 Task: In the  document Machupicchu.docx Add page color 'Olive'Olive . Insert watermark . Insert watermark  Confidential  Apply Font Style in watermark Arial; font size  111 and place the watermark  Diagonally 
Action: Mouse moved to (277, 394)
Screenshot: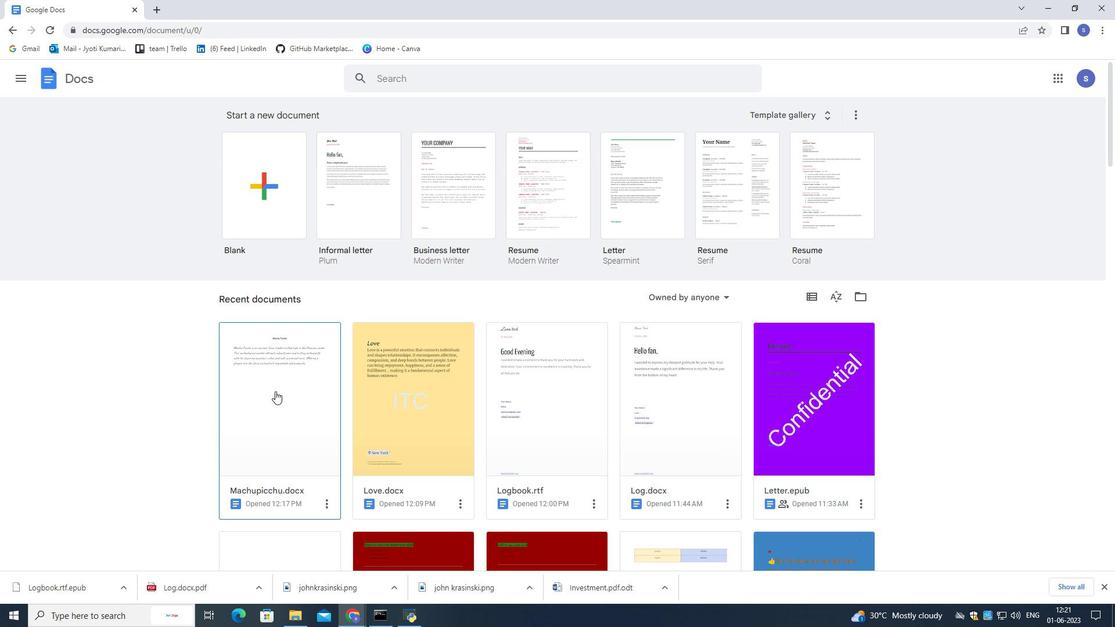 
Action: Mouse pressed left at (277, 394)
Screenshot: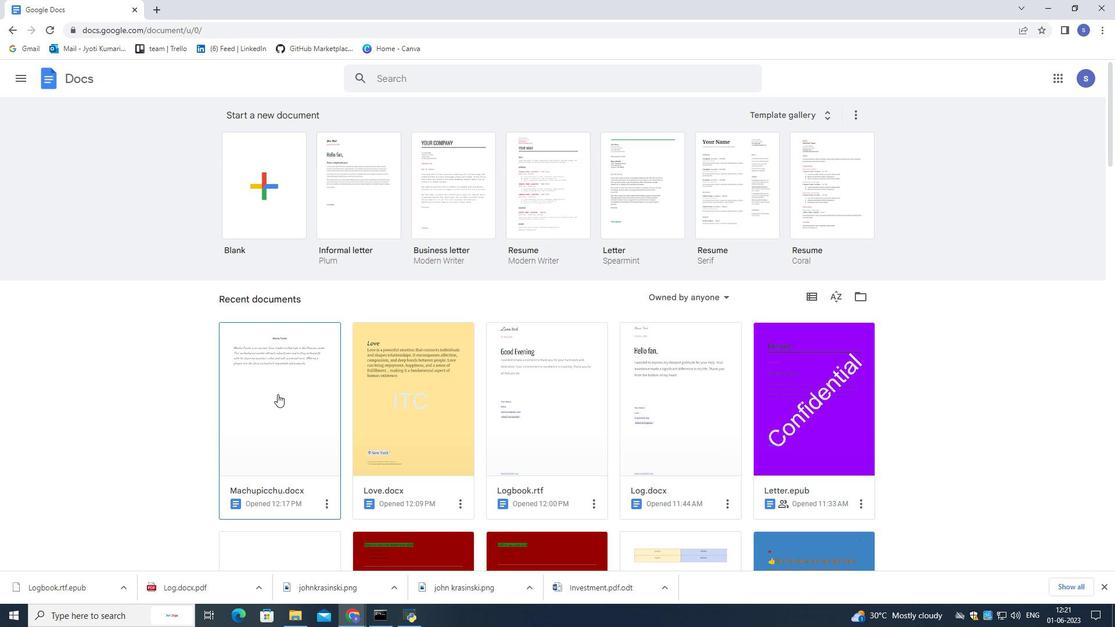 
Action: Mouse pressed left at (277, 394)
Screenshot: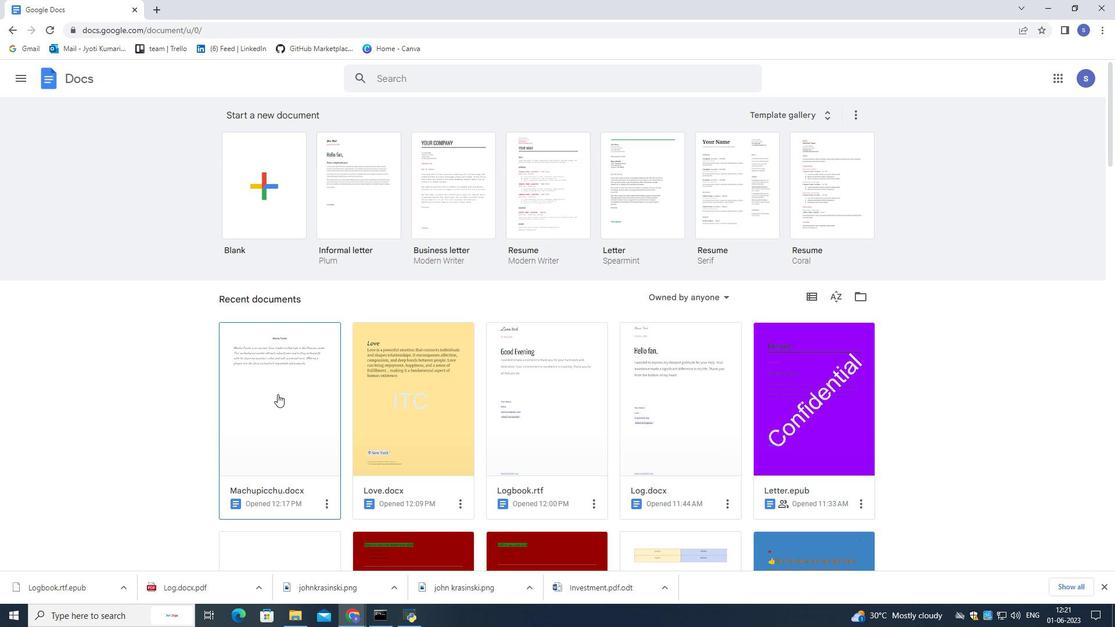 
Action: Mouse moved to (44, 85)
Screenshot: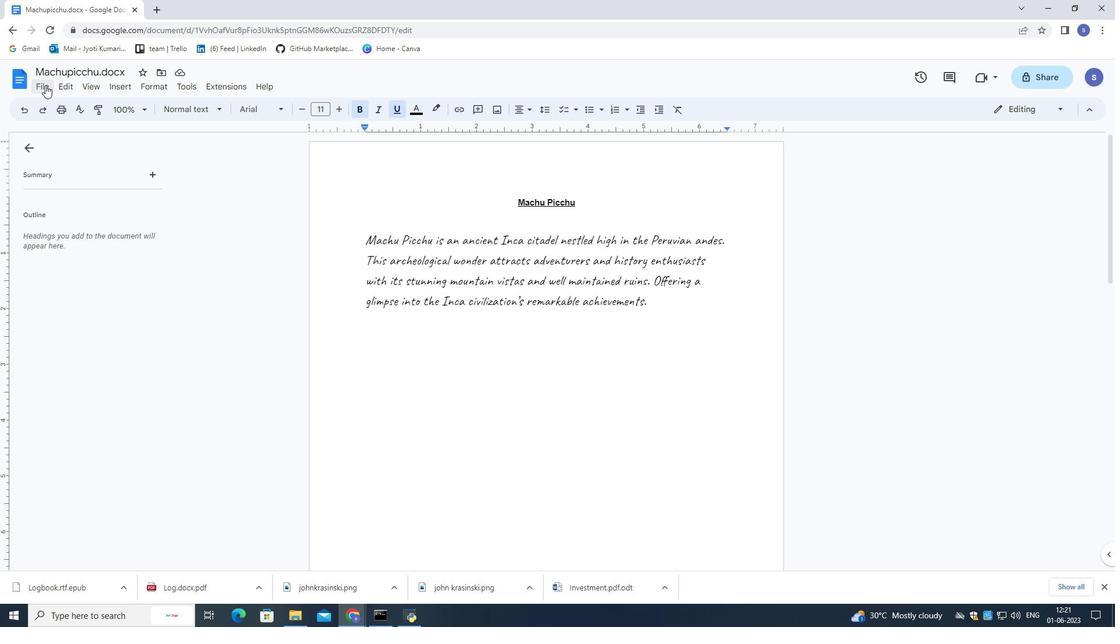 
Action: Mouse pressed left at (44, 85)
Screenshot: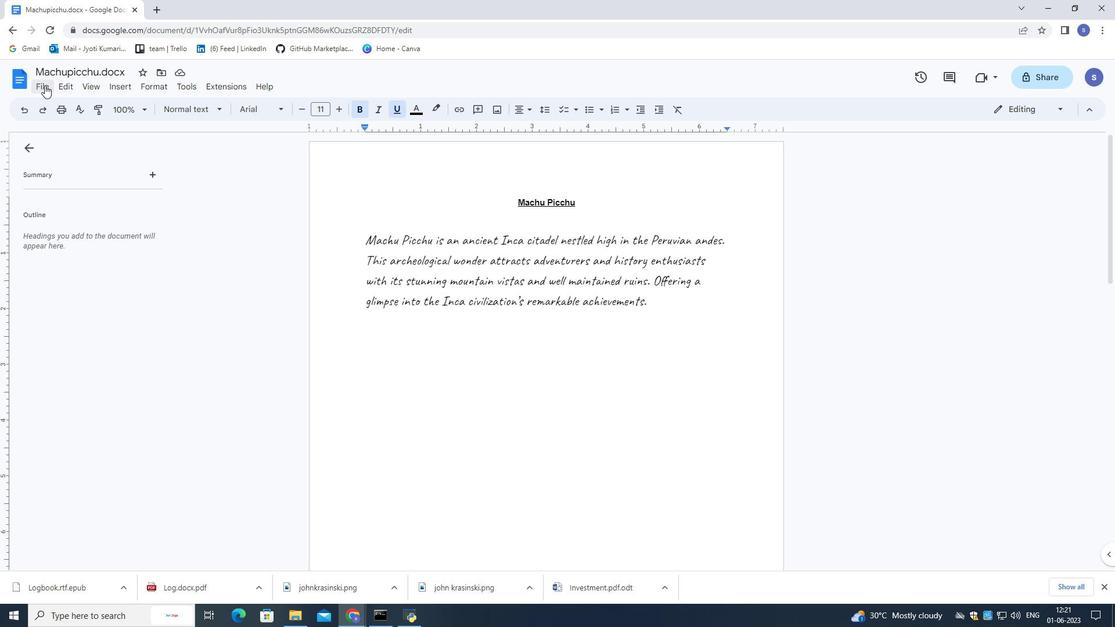
Action: Mouse moved to (93, 403)
Screenshot: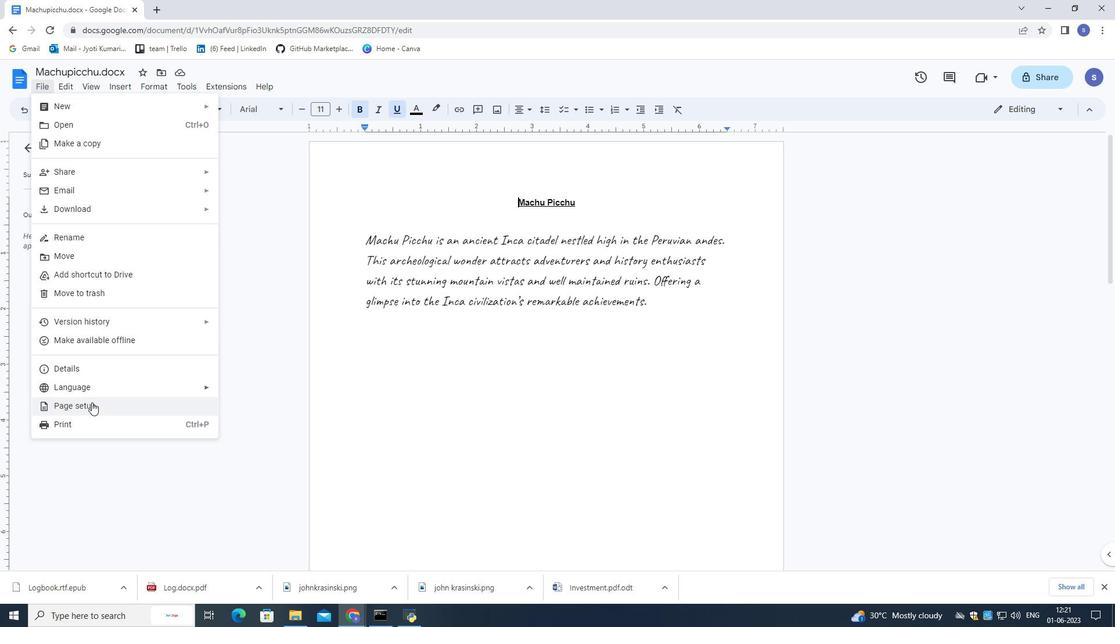 
Action: Mouse pressed left at (93, 403)
Screenshot: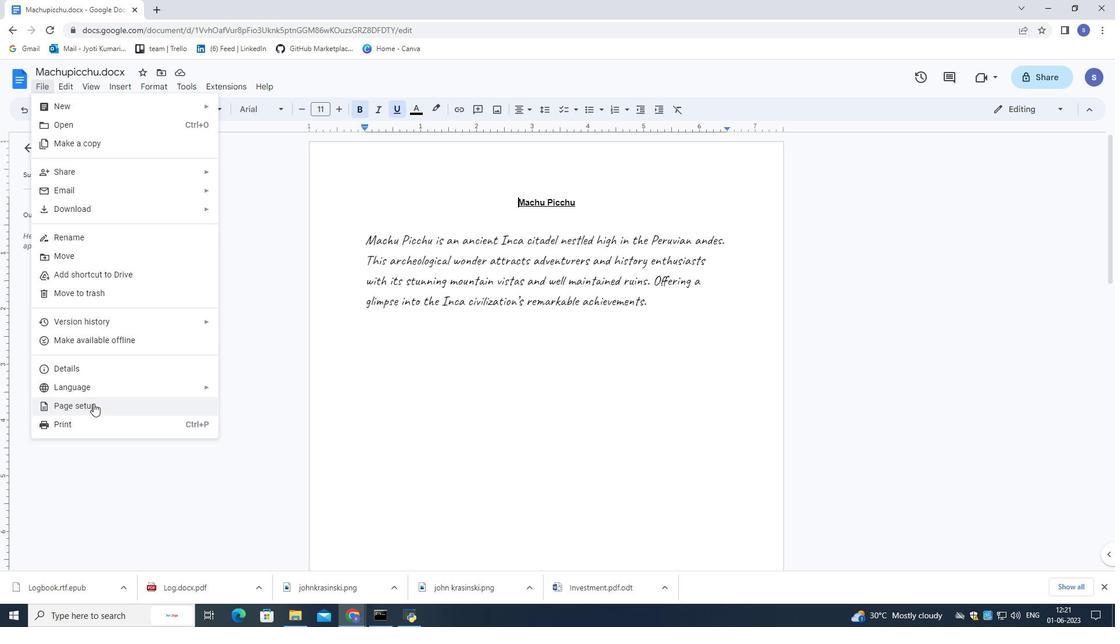 
Action: Mouse moved to (464, 385)
Screenshot: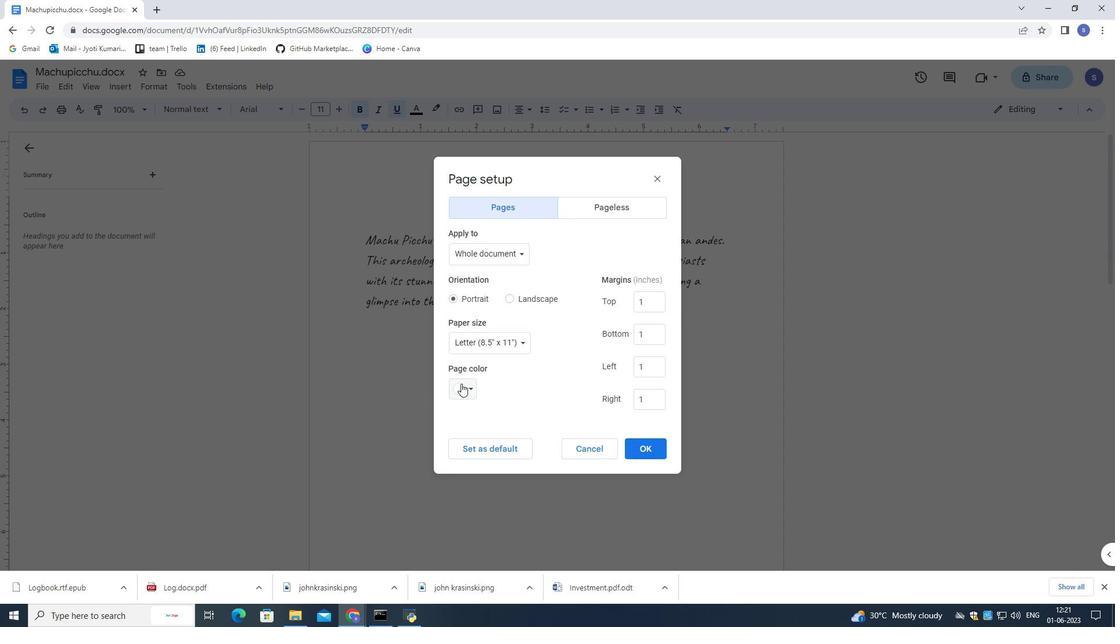 
Action: Mouse pressed left at (464, 385)
Screenshot: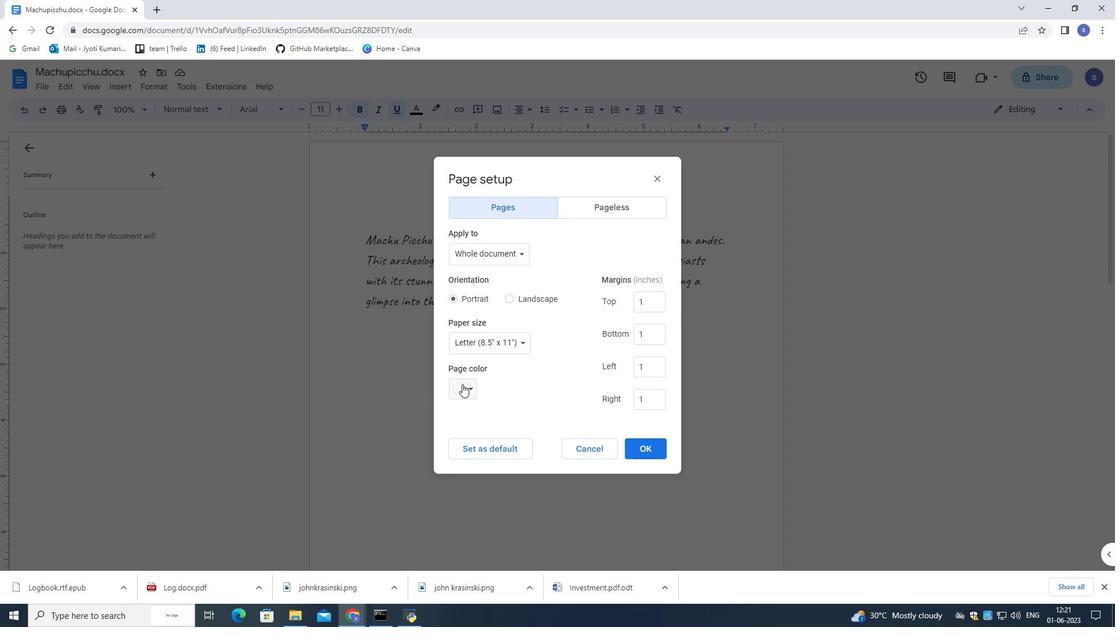 
Action: Mouse moved to (479, 517)
Screenshot: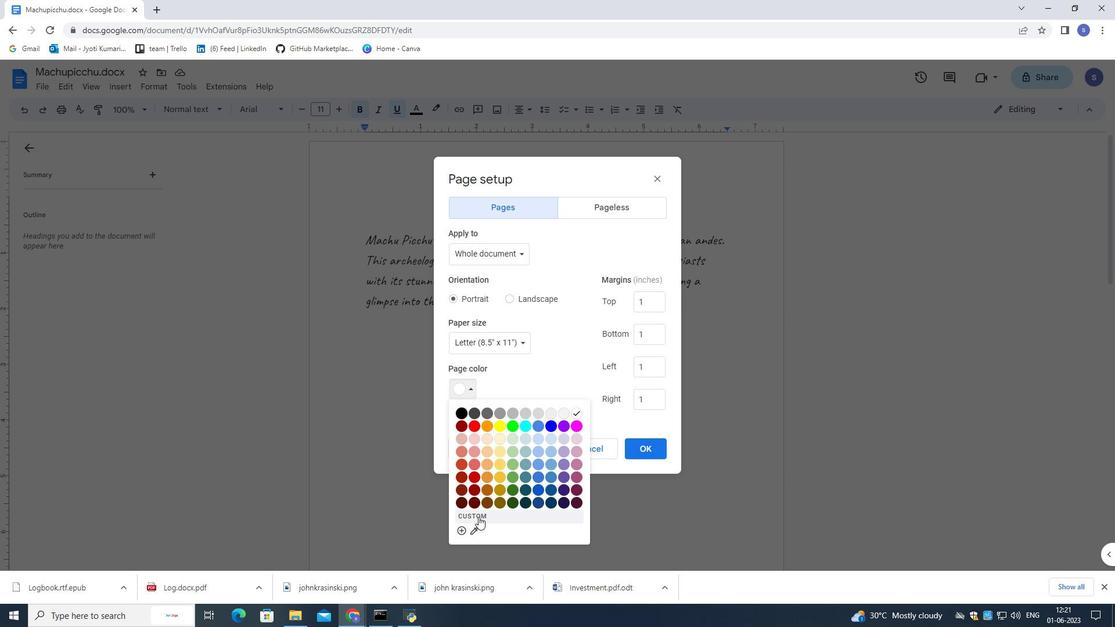 
Action: Mouse pressed left at (479, 517)
Screenshot: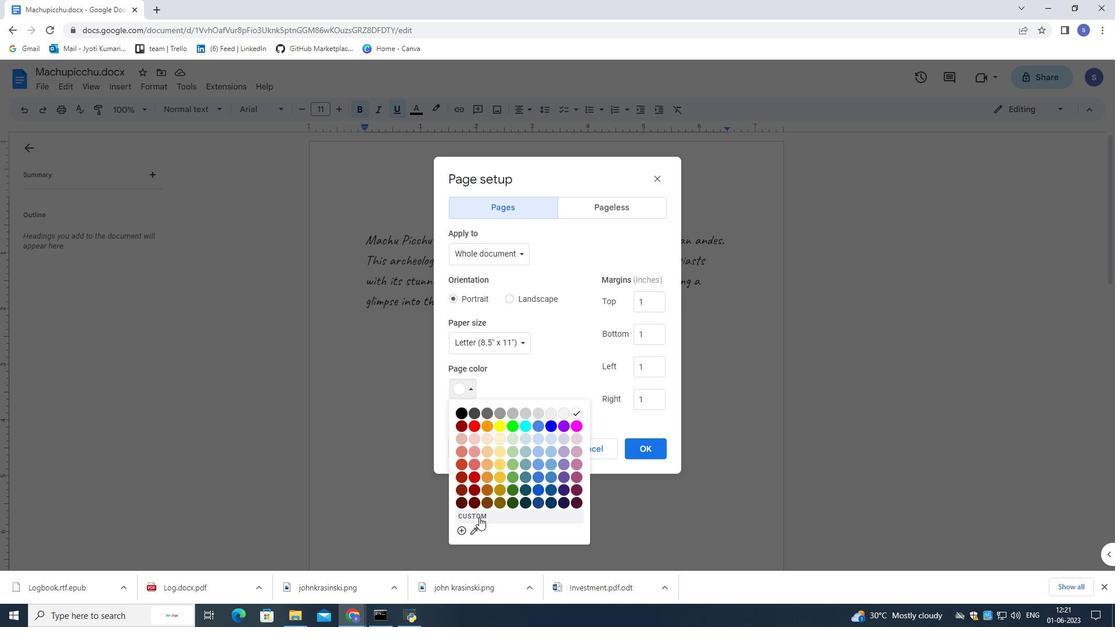 
Action: Mouse moved to (570, 324)
Screenshot: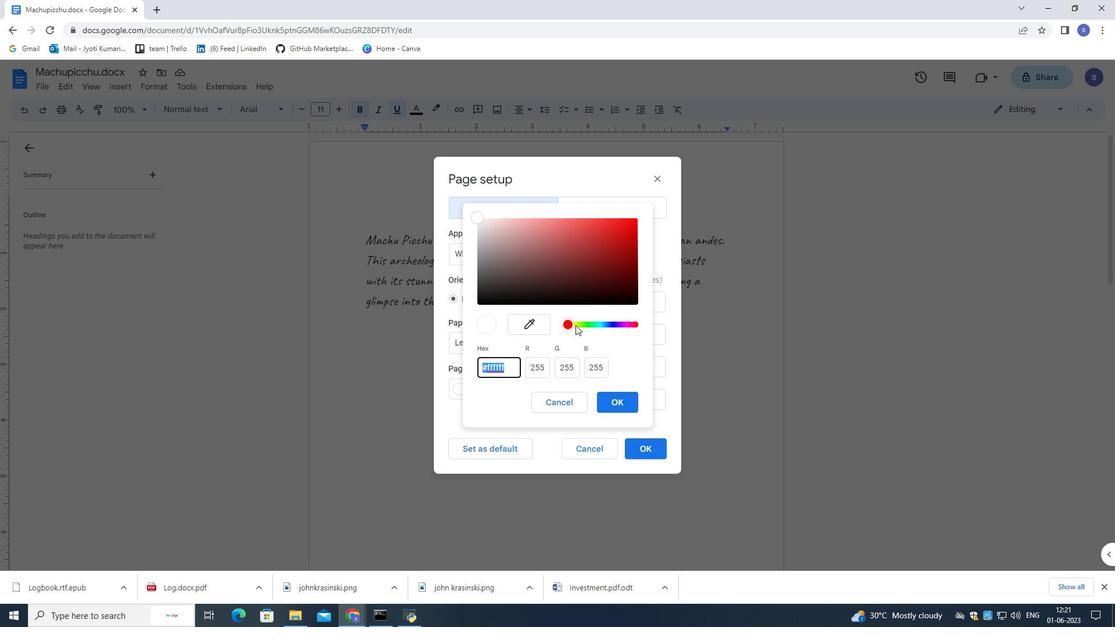 
Action: Mouse pressed left at (570, 324)
Screenshot: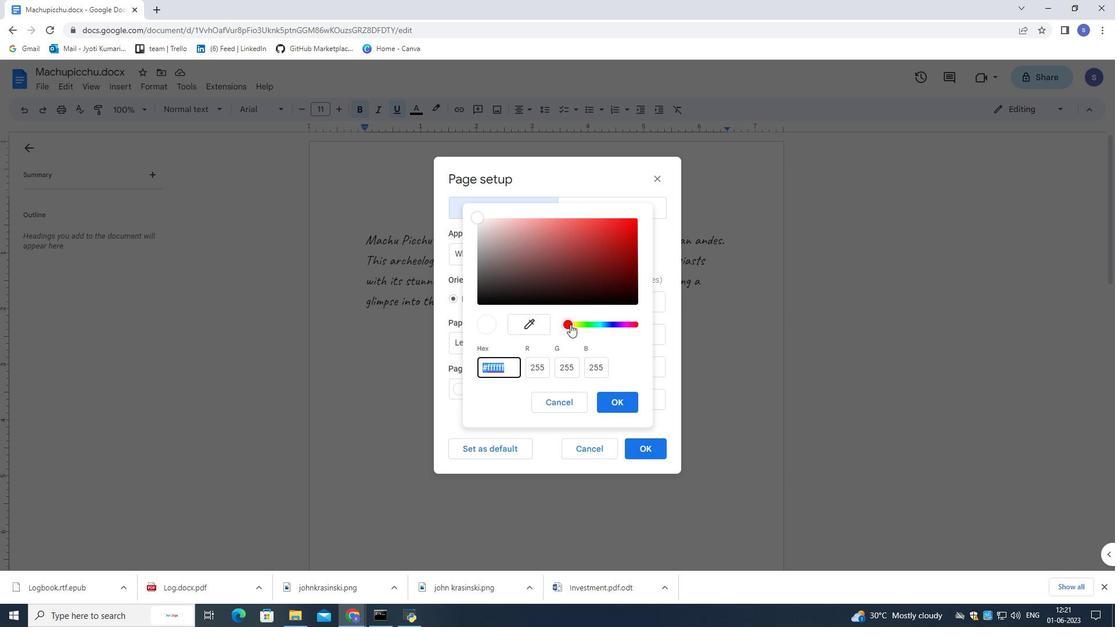 
Action: Mouse moved to (601, 254)
Screenshot: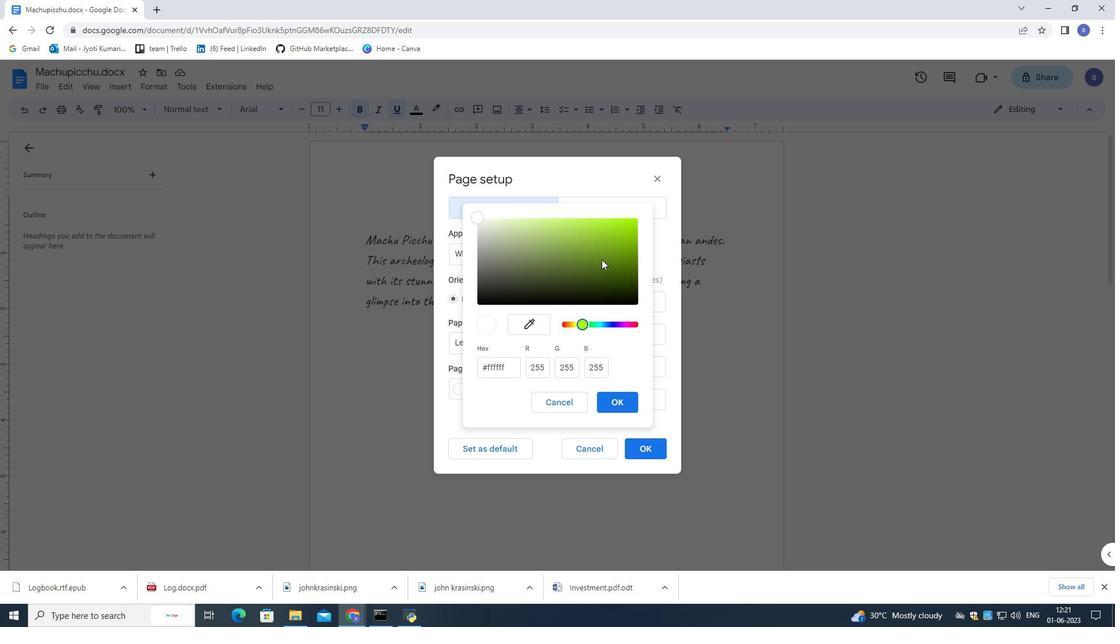 
Action: Mouse pressed left at (601, 254)
Screenshot: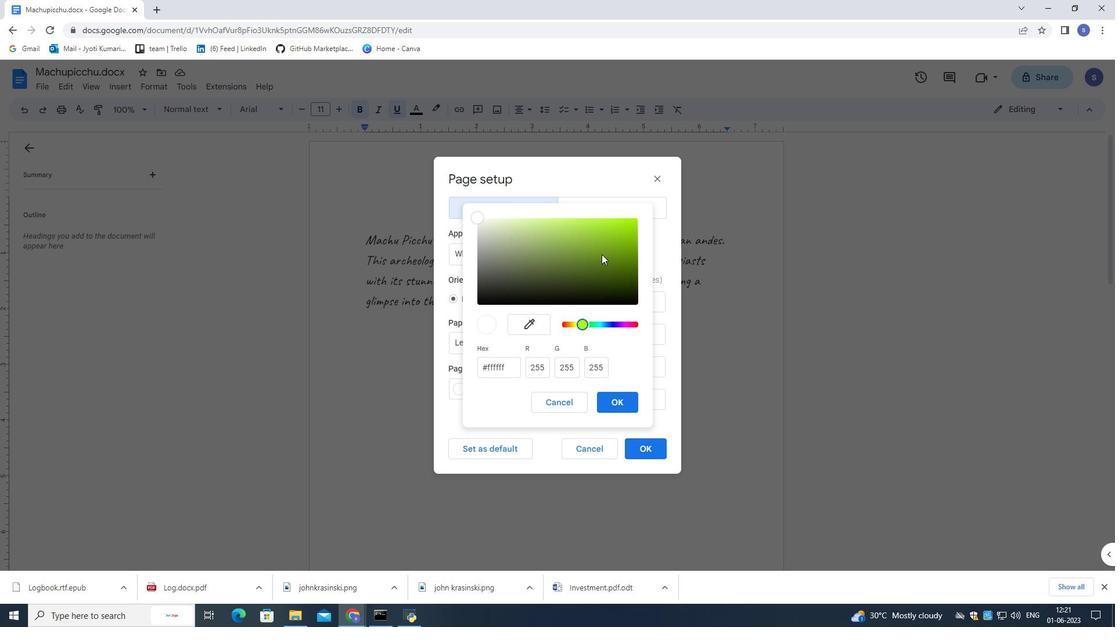 
Action: Mouse moved to (613, 398)
Screenshot: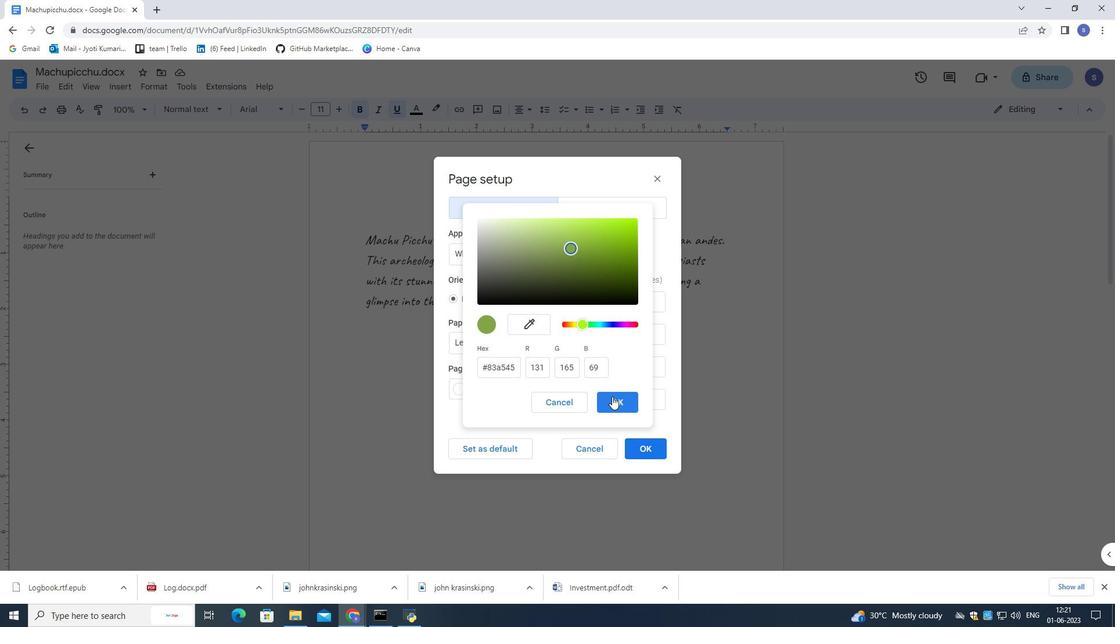 
Action: Mouse pressed left at (613, 398)
Screenshot: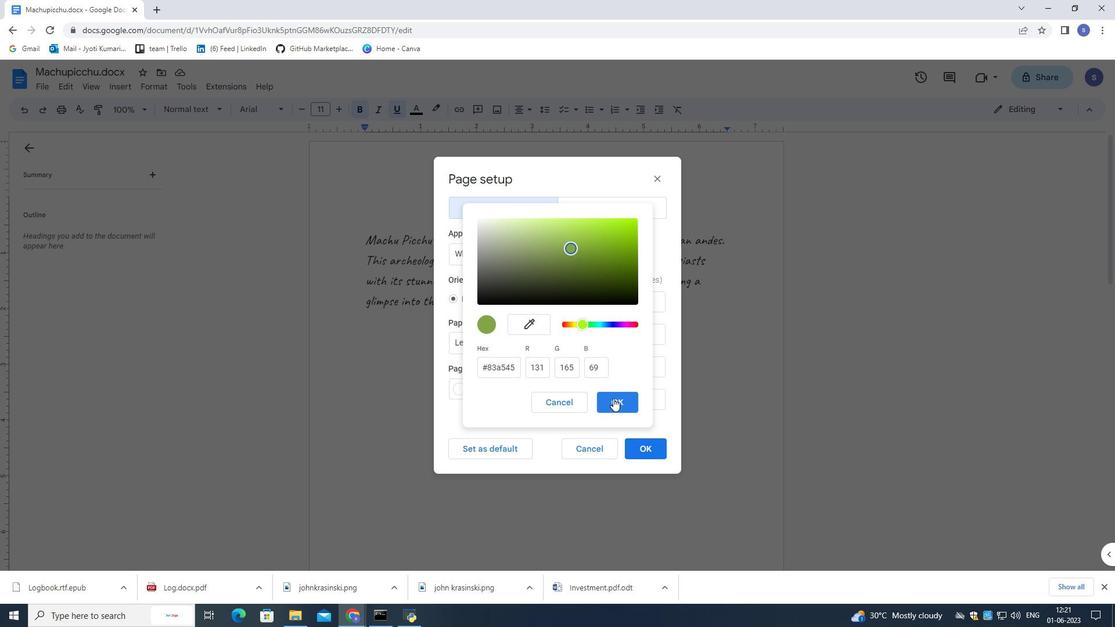 
Action: Mouse moved to (645, 455)
Screenshot: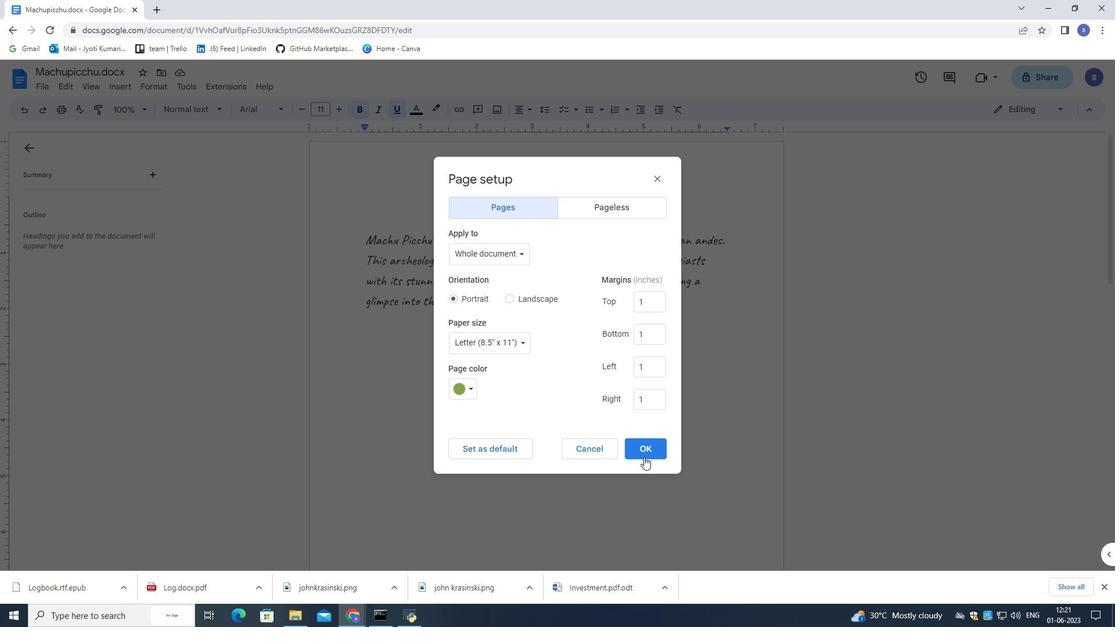 
Action: Mouse pressed left at (645, 455)
Screenshot: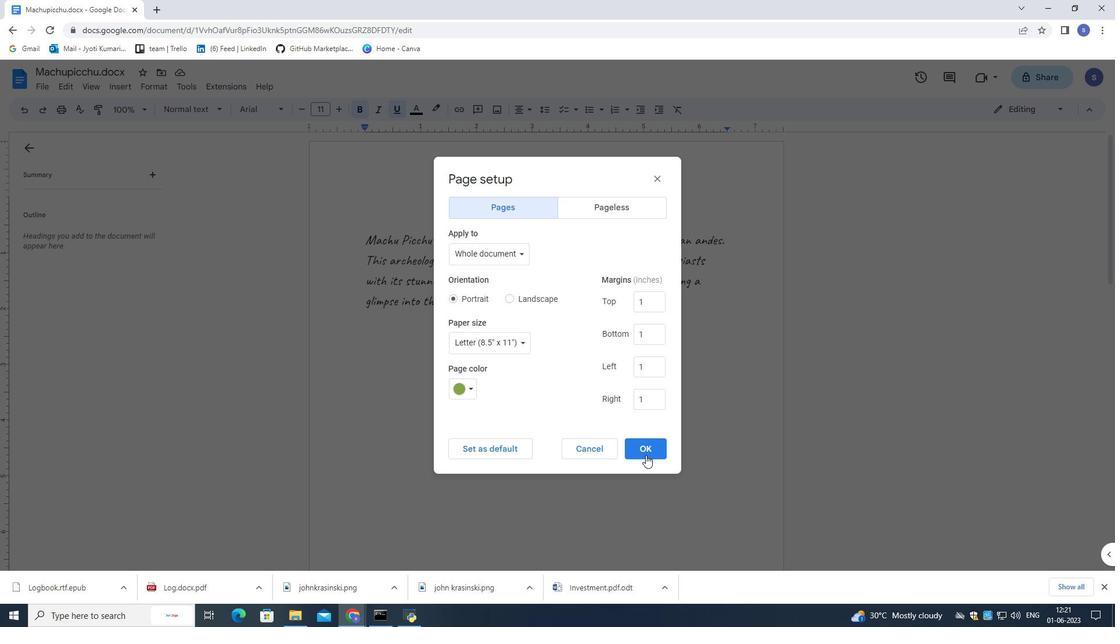 
Action: Mouse moved to (116, 88)
Screenshot: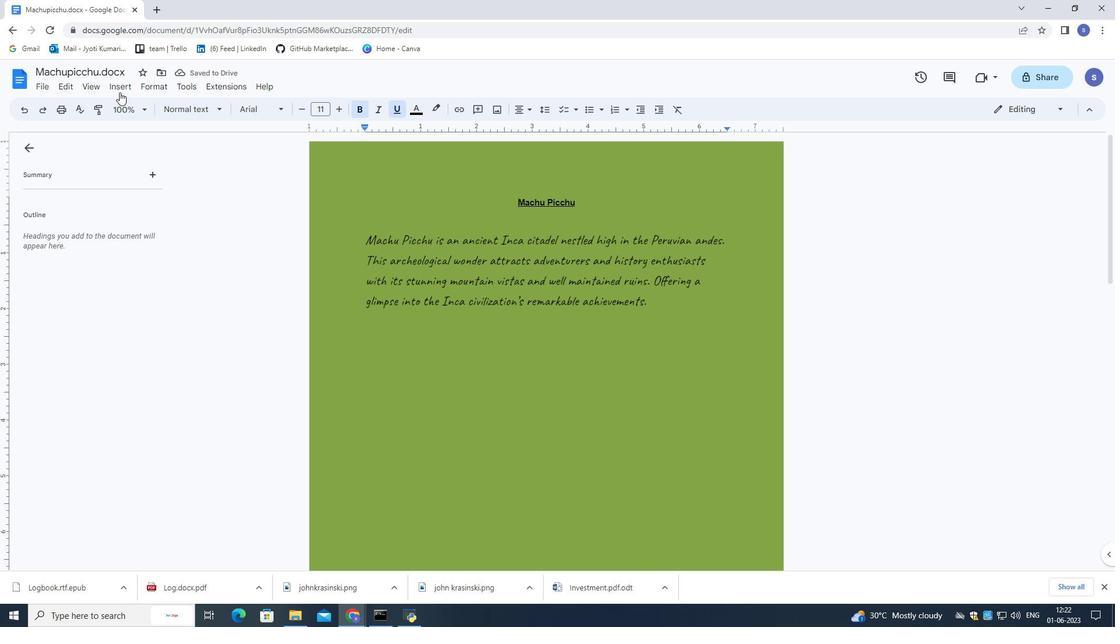 
Action: Mouse pressed left at (116, 88)
Screenshot: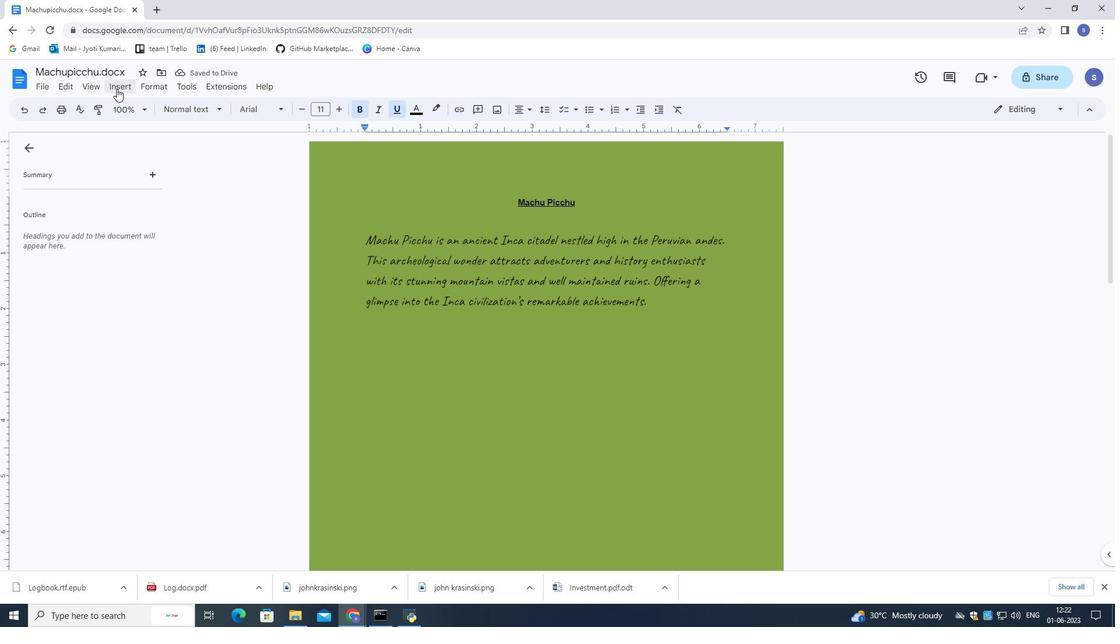 
Action: Mouse moved to (169, 357)
Screenshot: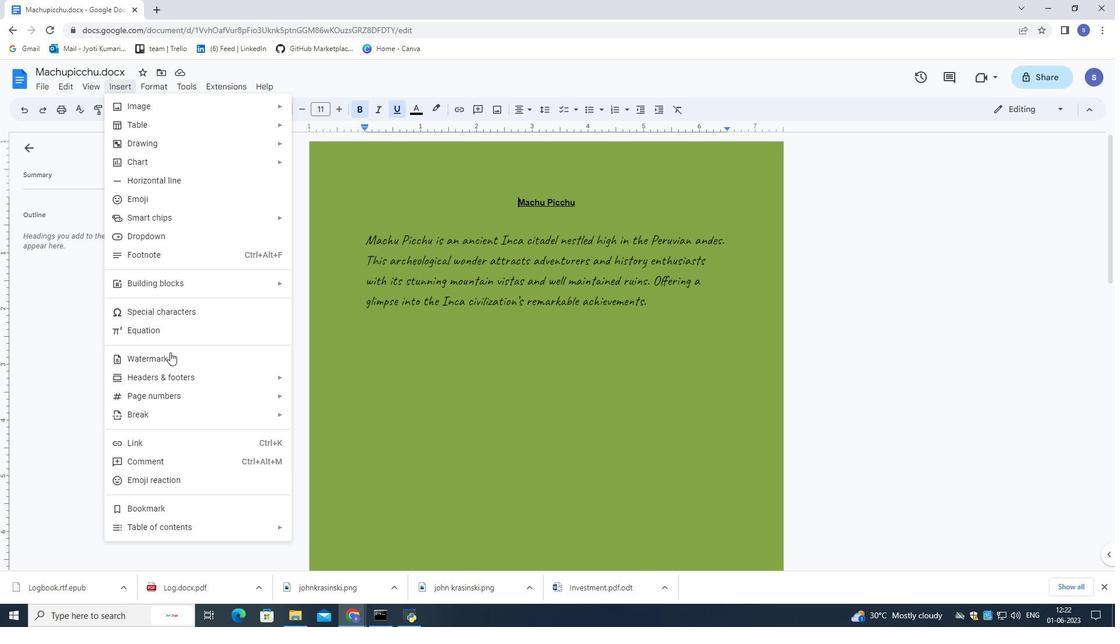 
Action: Mouse pressed left at (169, 357)
Screenshot: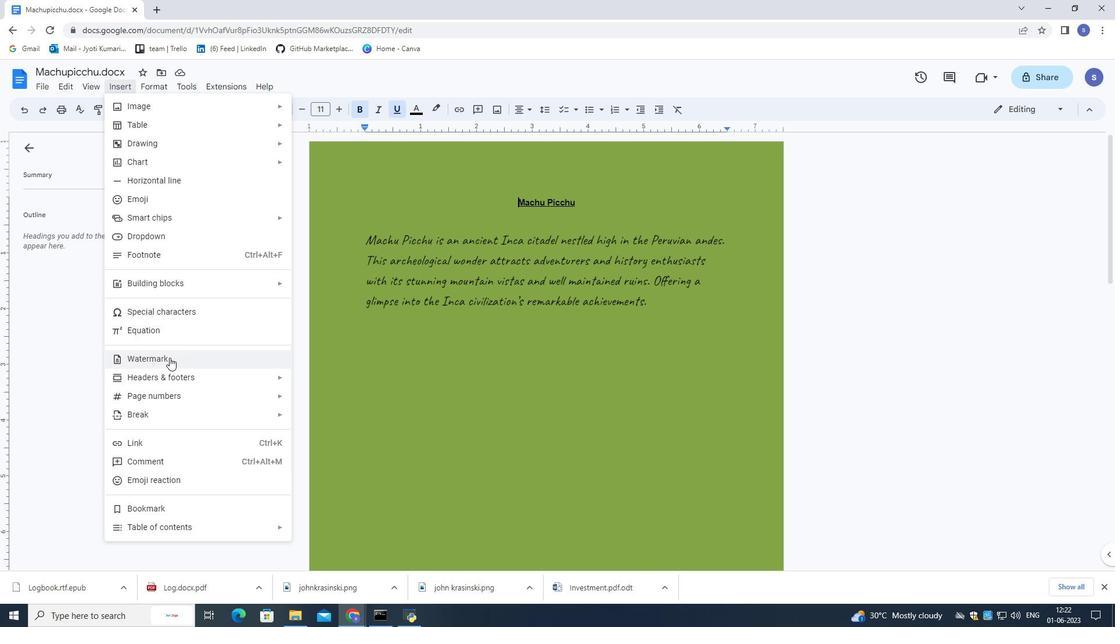 
Action: Mouse moved to (1059, 153)
Screenshot: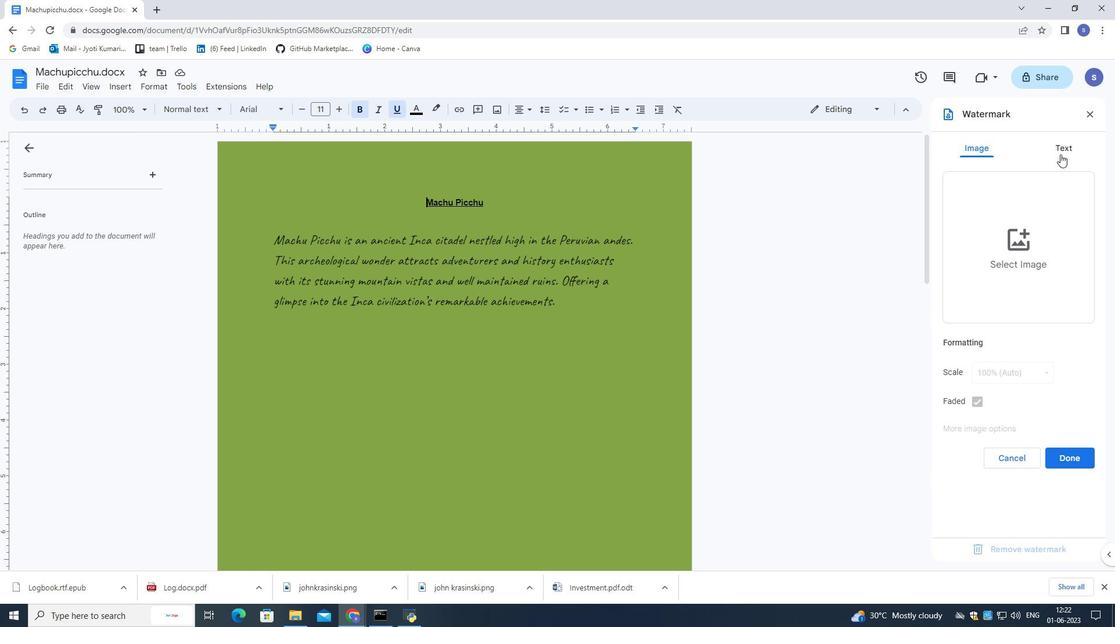 
Action: Mouse pressed left at (1059, 153)
Screenshot: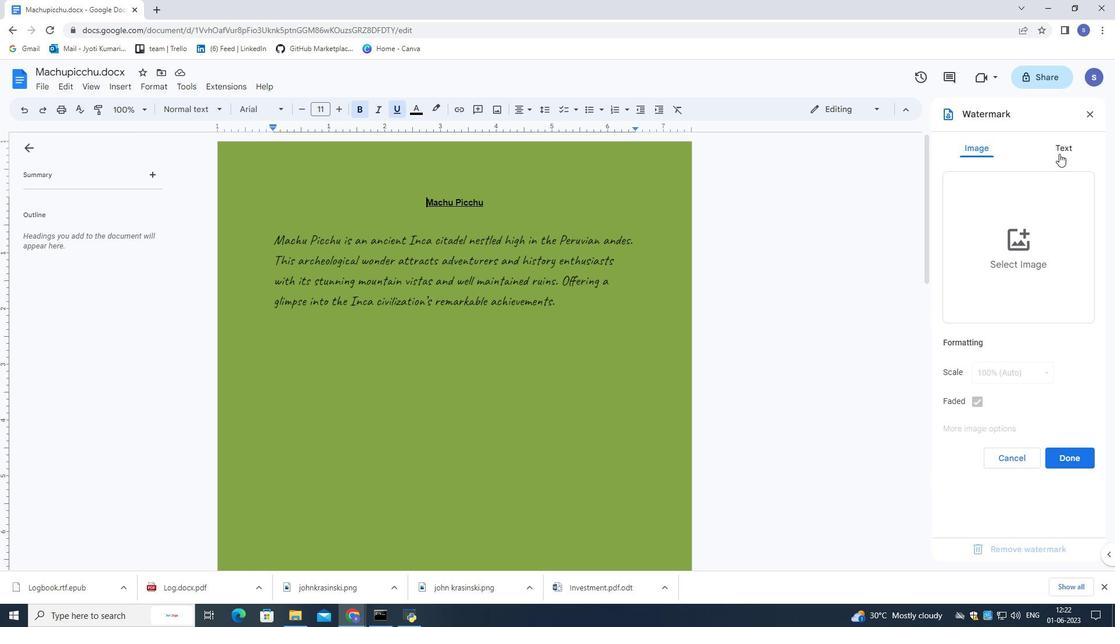 
Action: Mouse moved to (1025, 182)
Screenshot: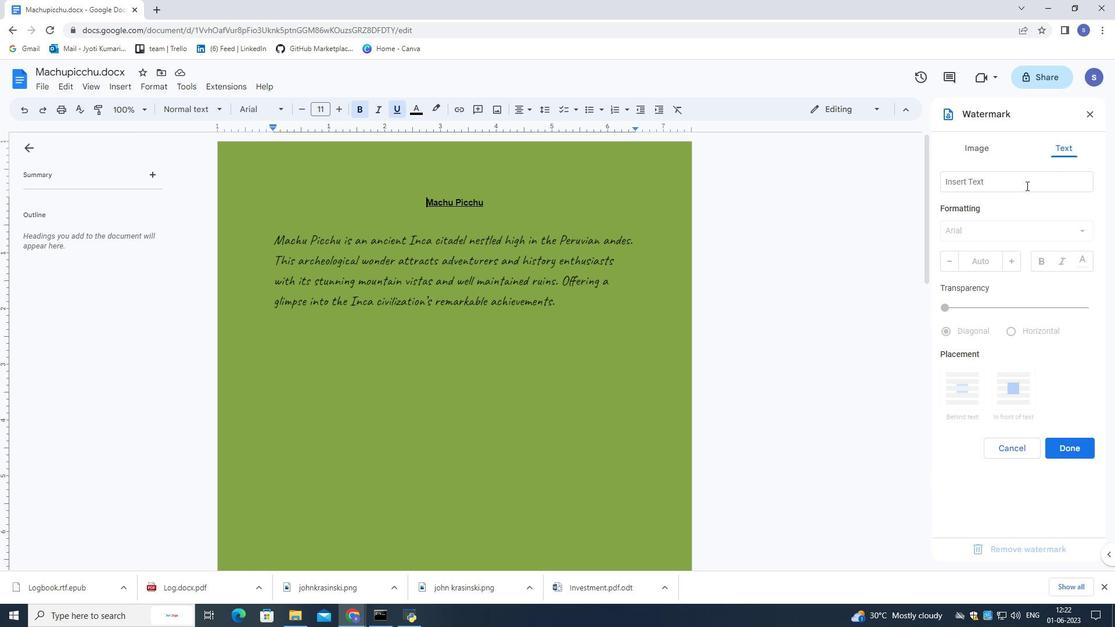 
Action: Mouse pressed left at (1025, 182)
Screenshot: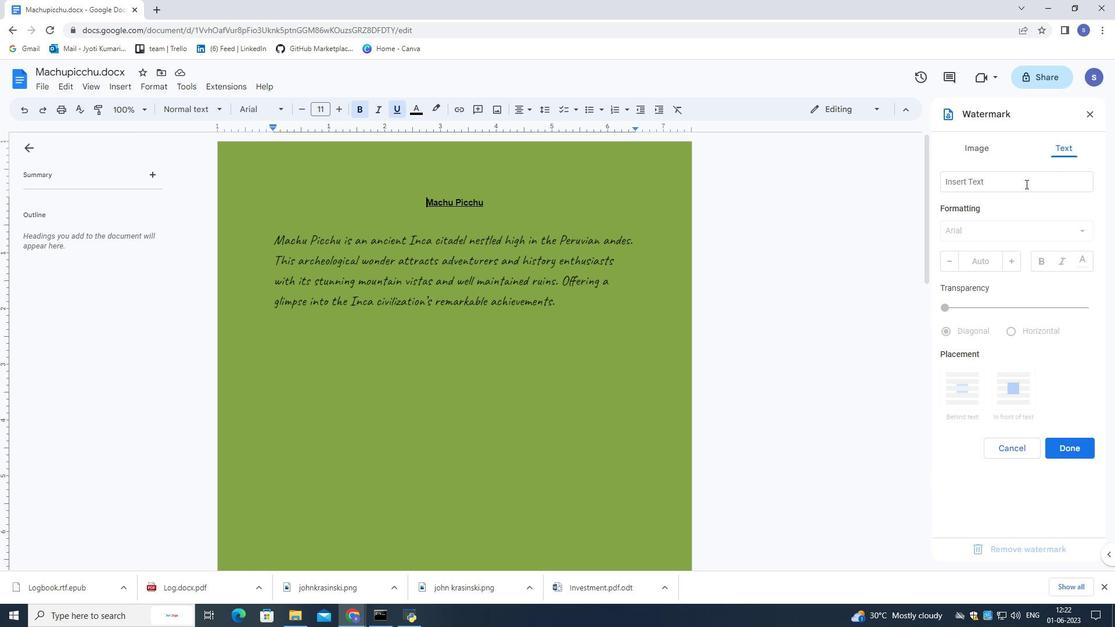 
Action: Mouse moved to (1024, 182)
Screenshot: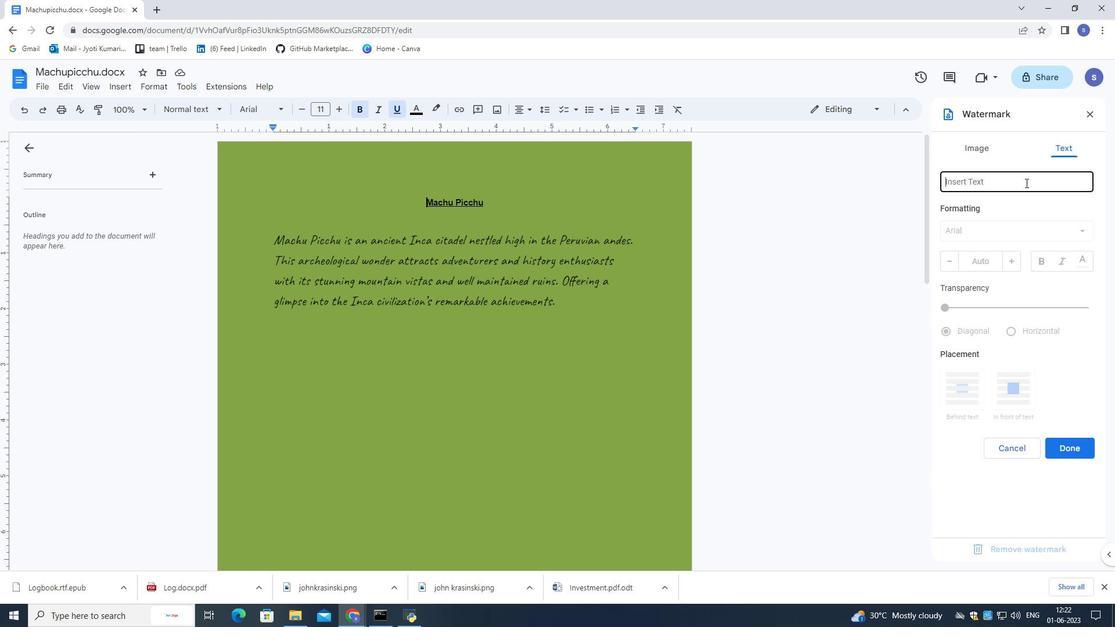 
Action: Key pressed <Key.shift>Confidential
Screenshot: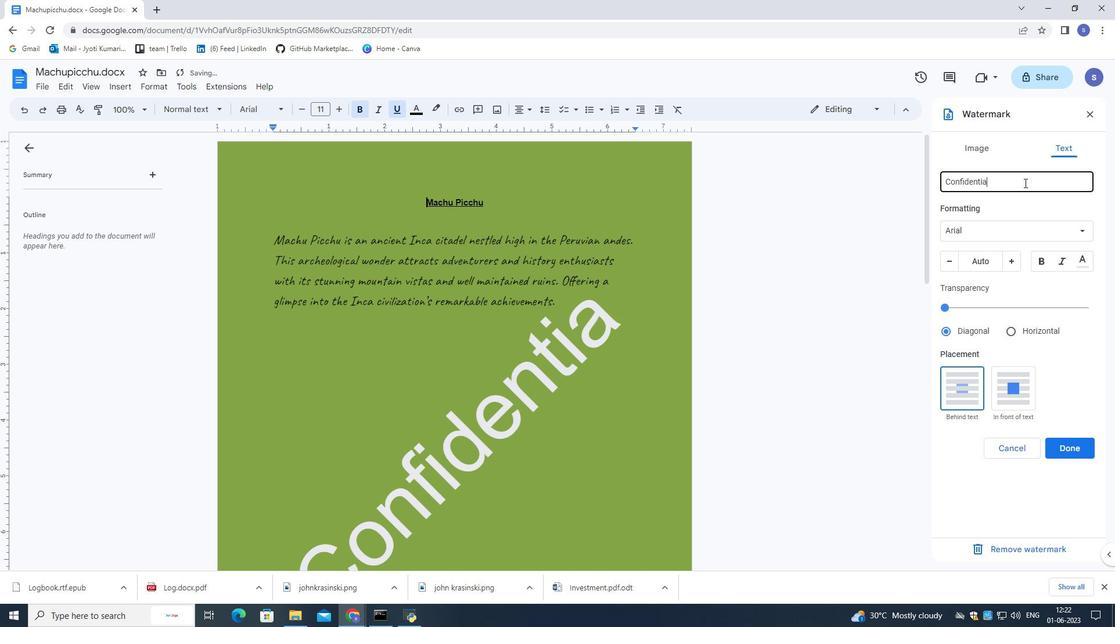 
Action: Mouse moved to (947, 260)
Screenshot: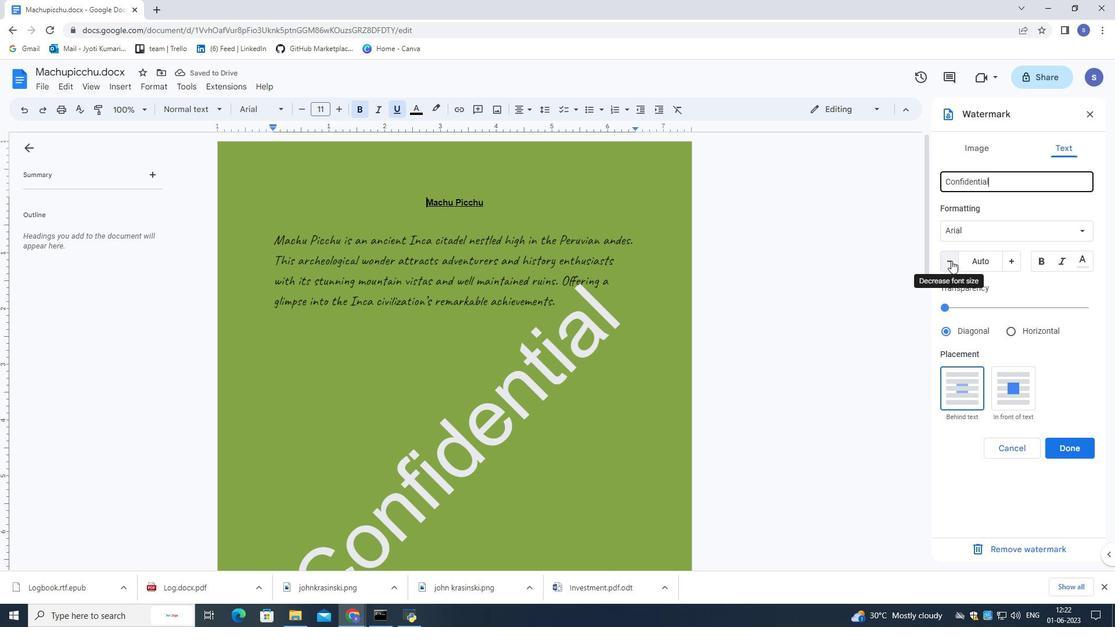 
Action: Mouse pressed left at (947, 260)
Screenshot: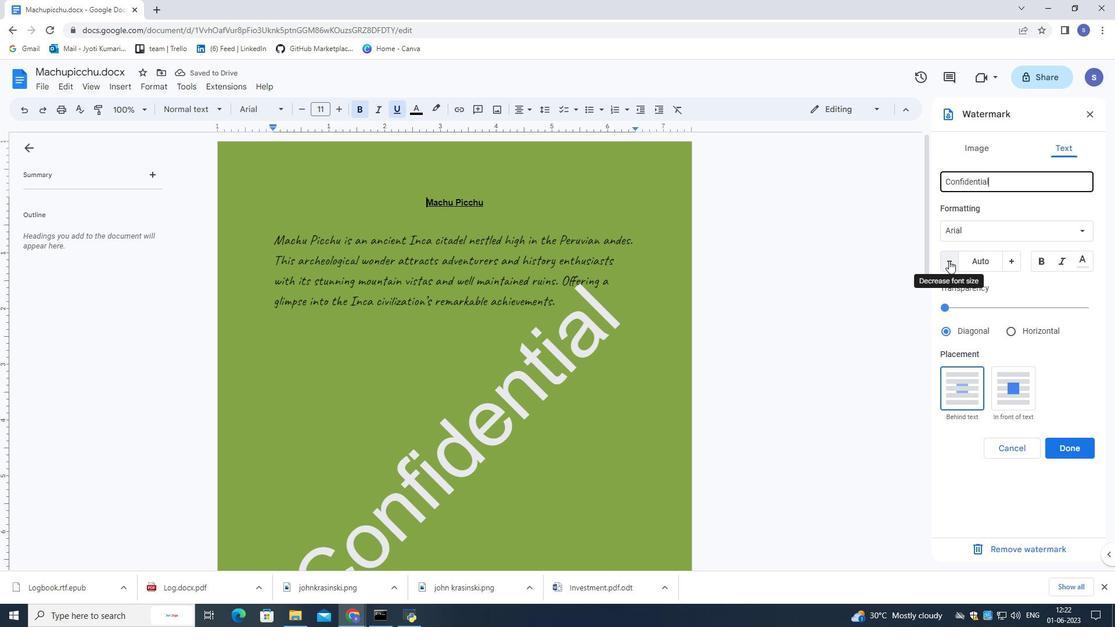 
Action: Mouse pressed left at (947, 260)
Screenshot: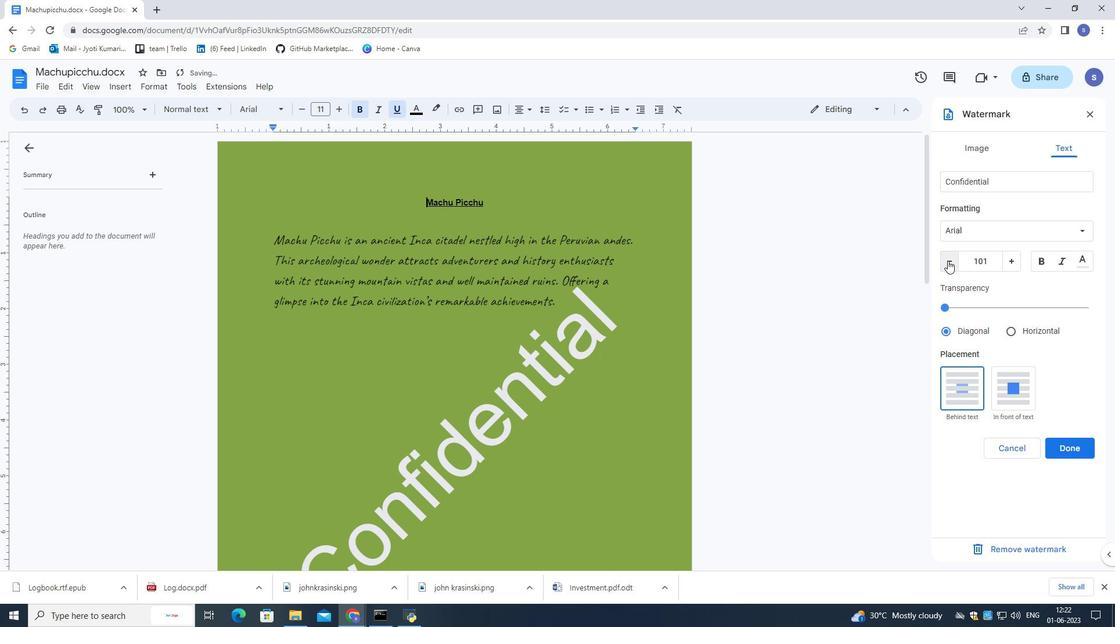 
Action: Mouse moved to (1003, 263)
Screenshot: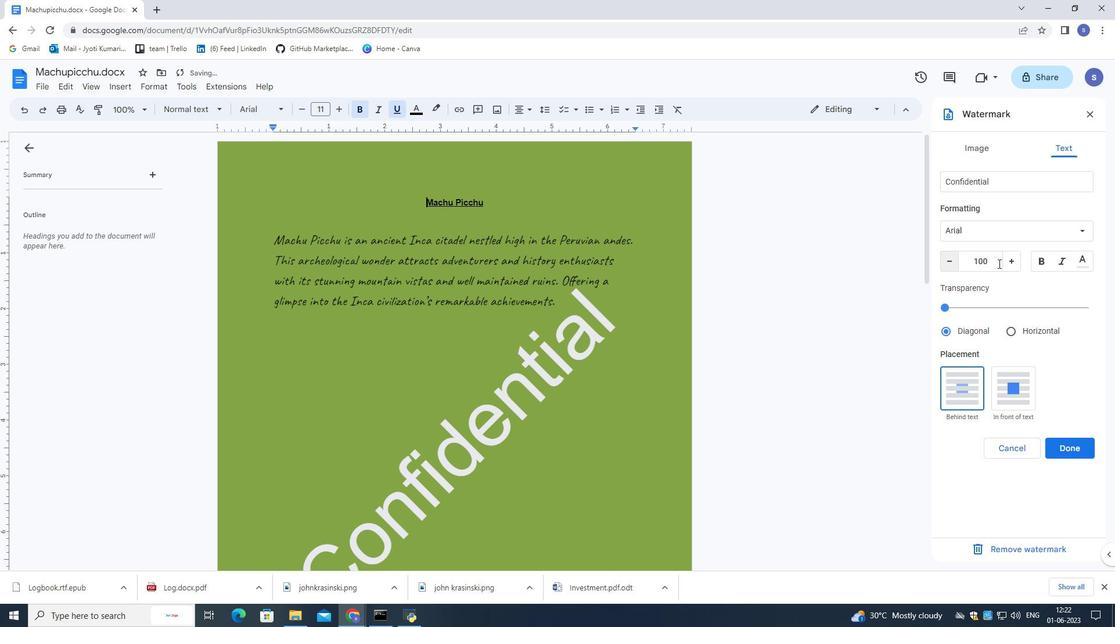 
Action: Mouse pressed left at (1003, 263)
Screenshot: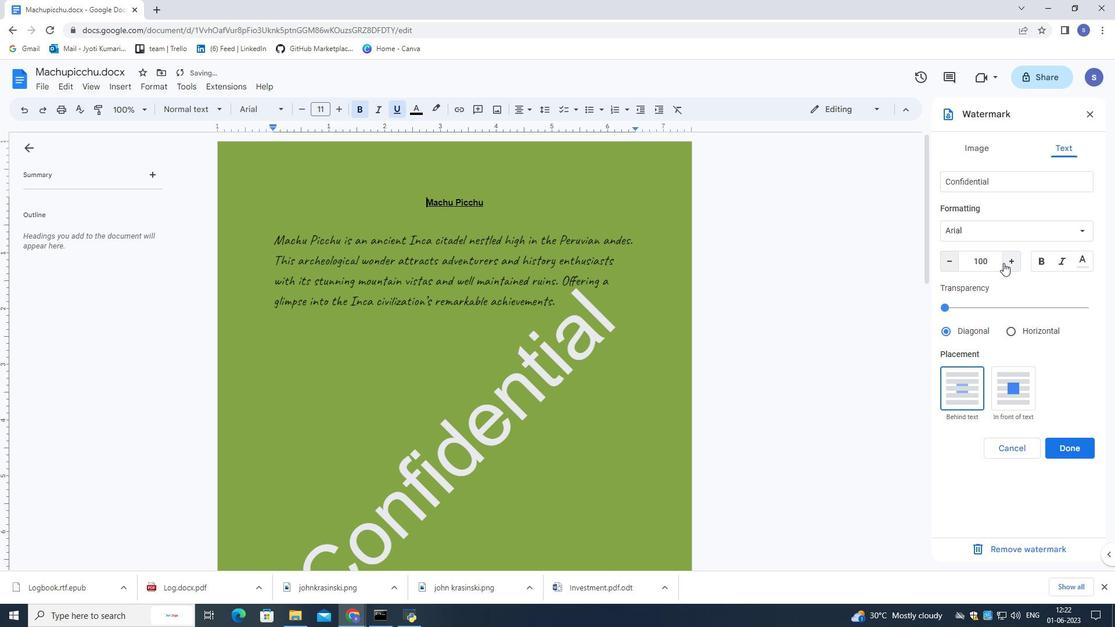 
Action: Mouse pressed left at (1003, 263)
Screenshot: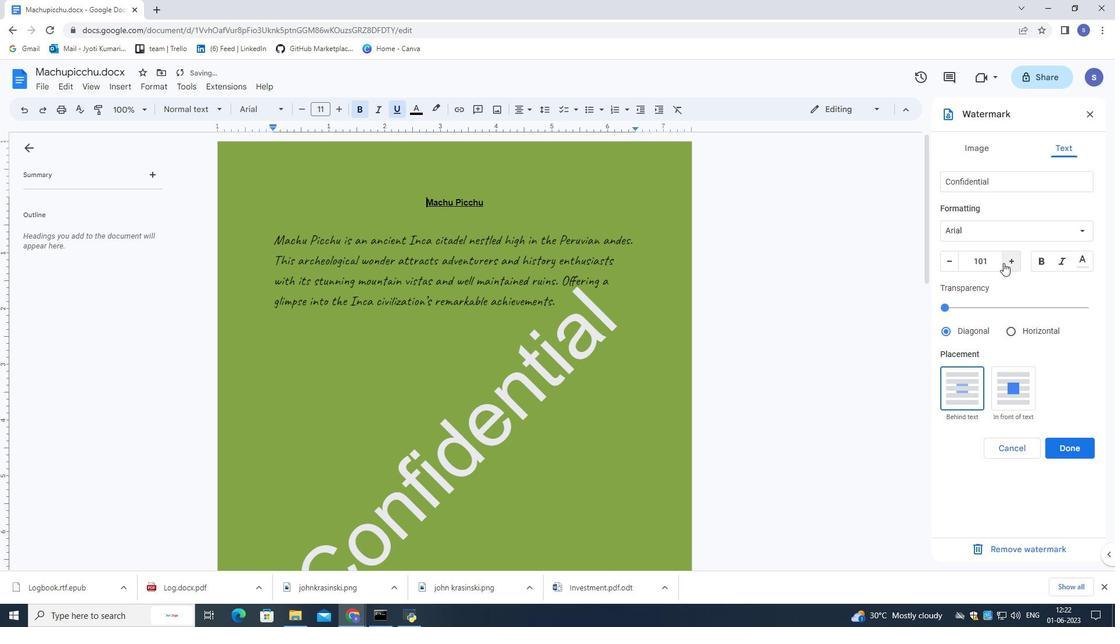 
Action: Mouse moved to (1003, 263)
Screenshot: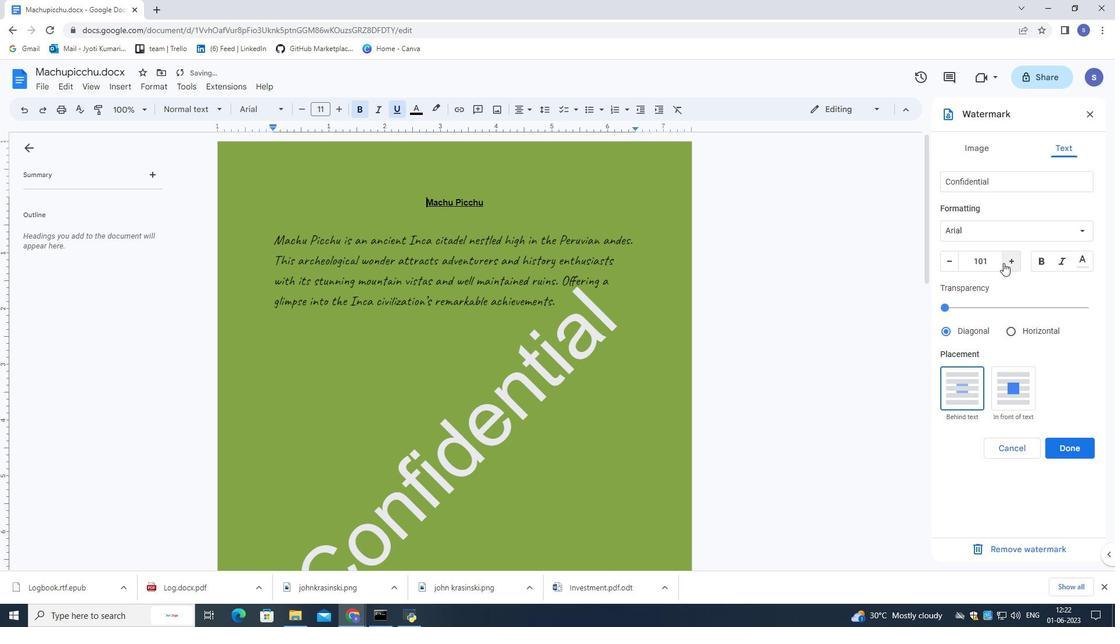 
Action: Mouse pressed left at (1003, 263)
Screenshot: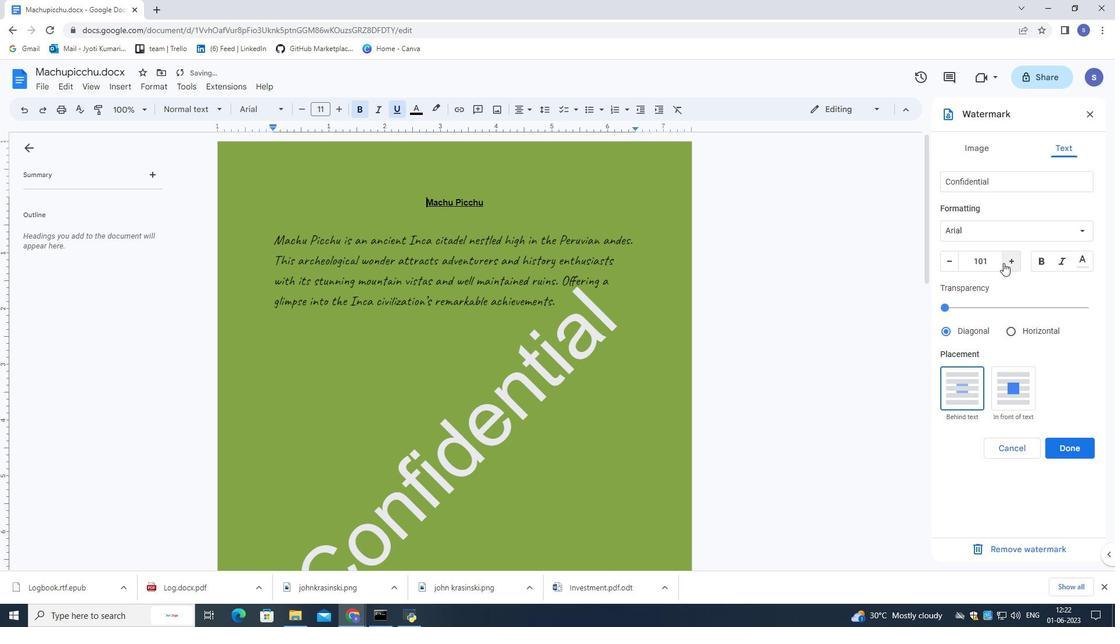 
Action: Mouse pressed left at (1003, 263)
Screenshot: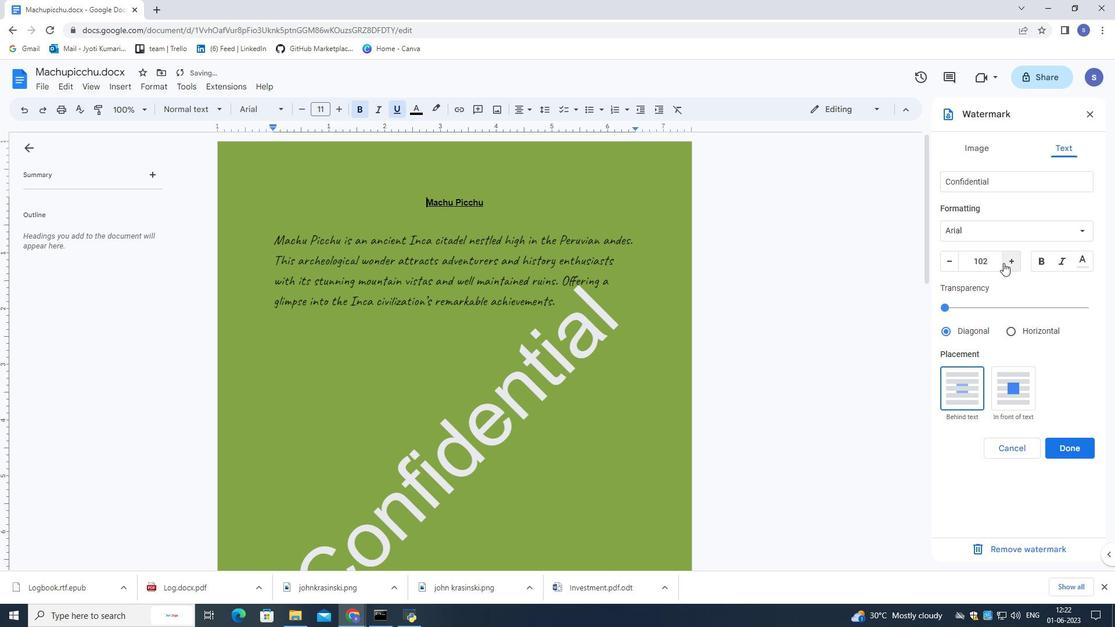 
Action: Mouse pressed left at (1003, 263)
Screenshot: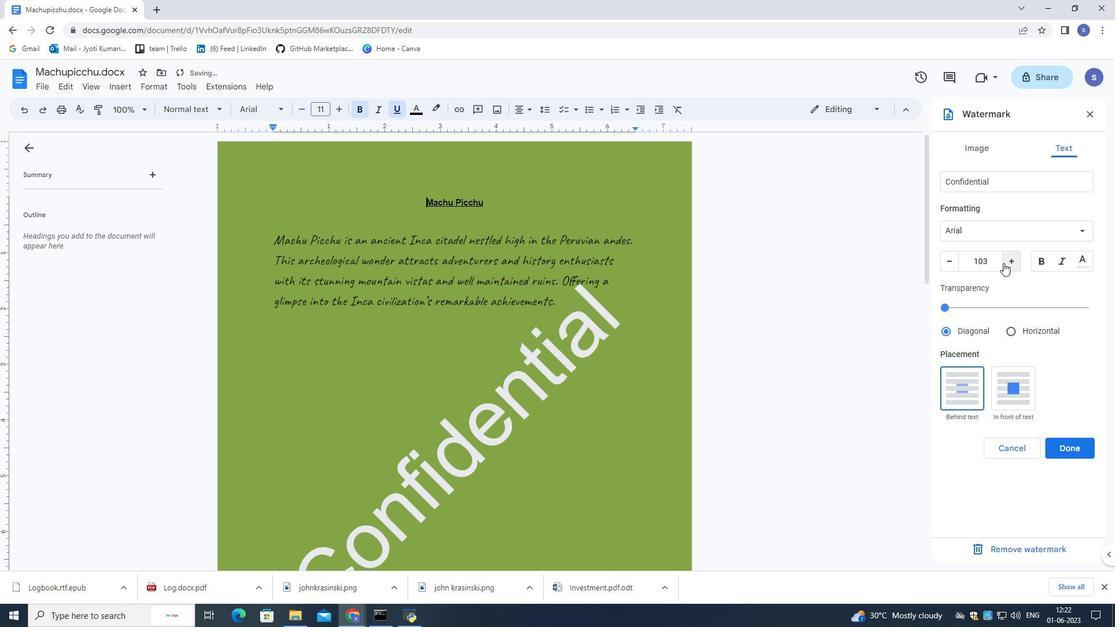 
Action: Mouse pressed left at (1003, 263)
Screenshot: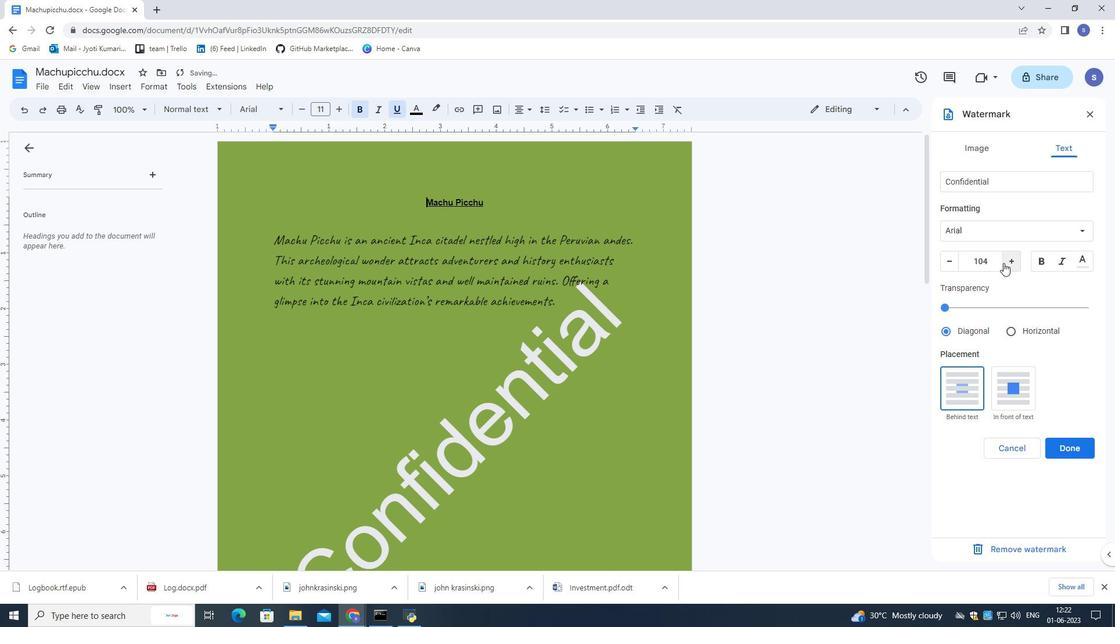 
Action: Mouse pressed left at (1003, 263)
Screenshot: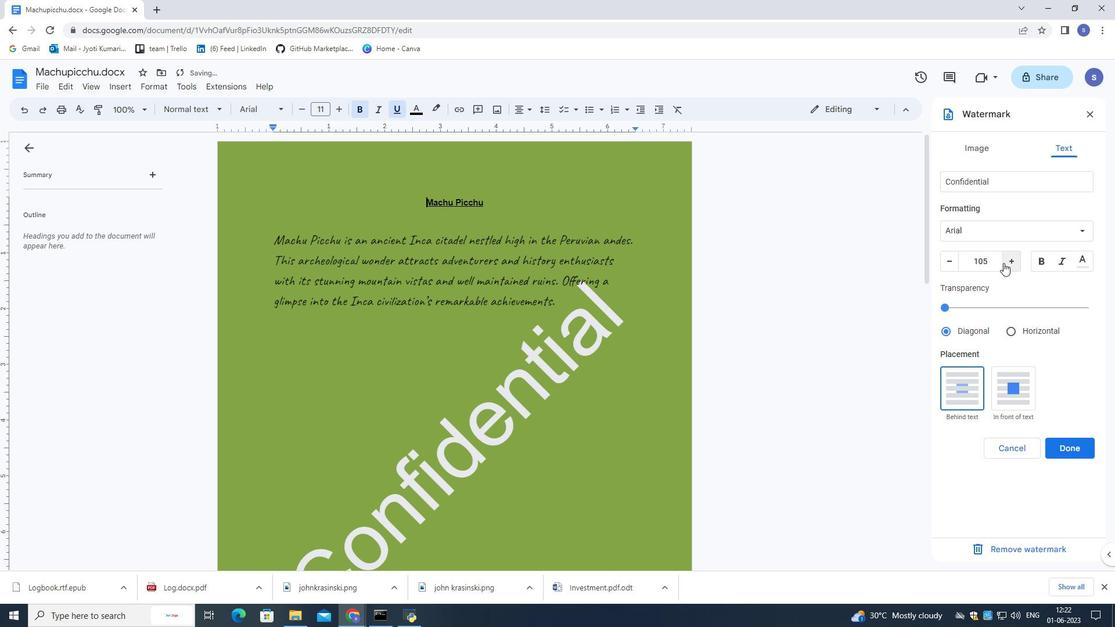
Action: Mouse pressed left at (1003, 263)
Screenshot: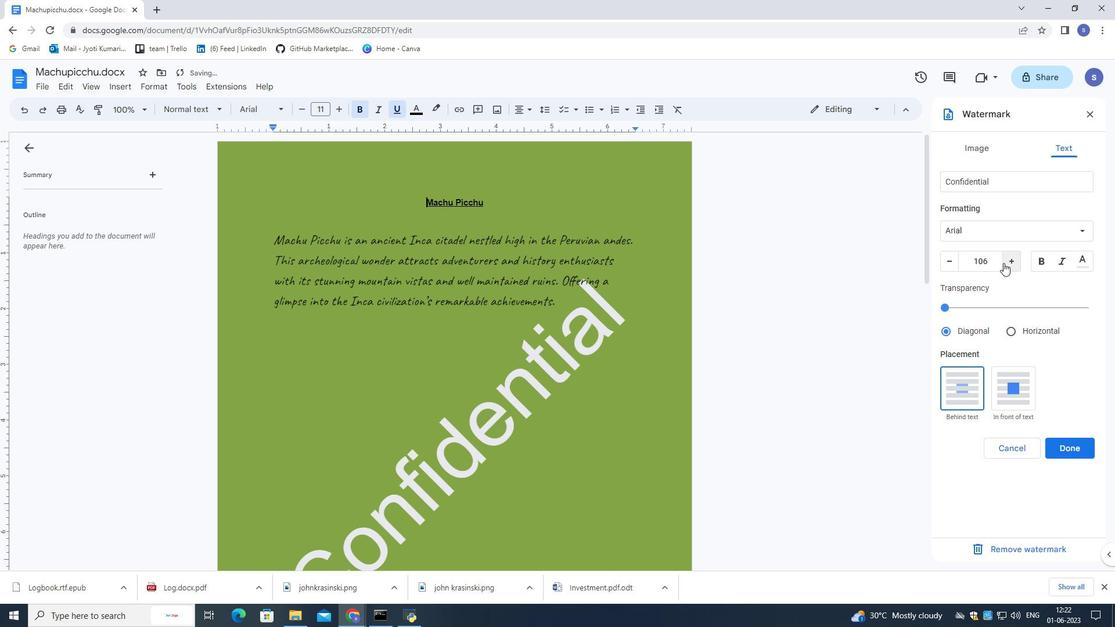 
Action: Mouse pressed left at (1003, 263)
Screenshot: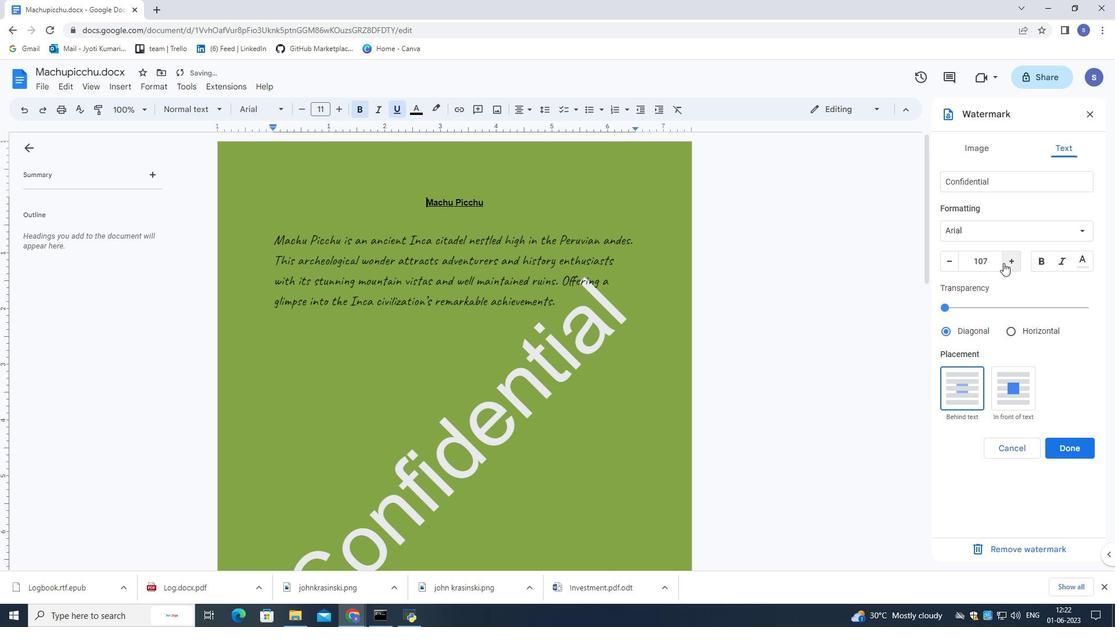 
Action: Mouse pressed left at (1003, 263)
Screenshot: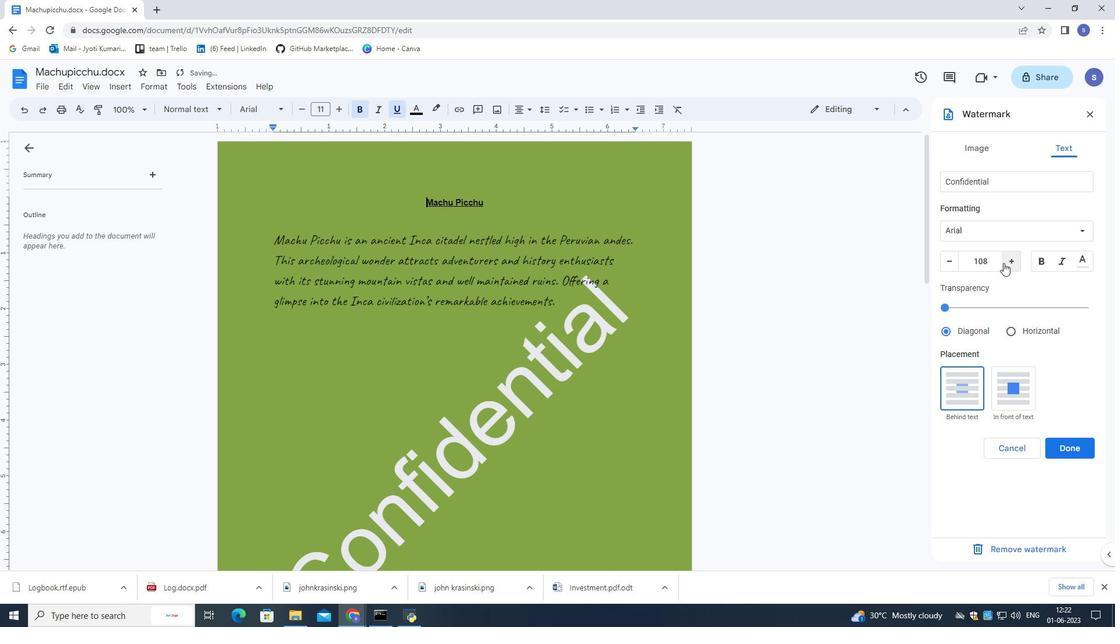 
Action: Mouse pressed left at (1003, 263)
Screenshot: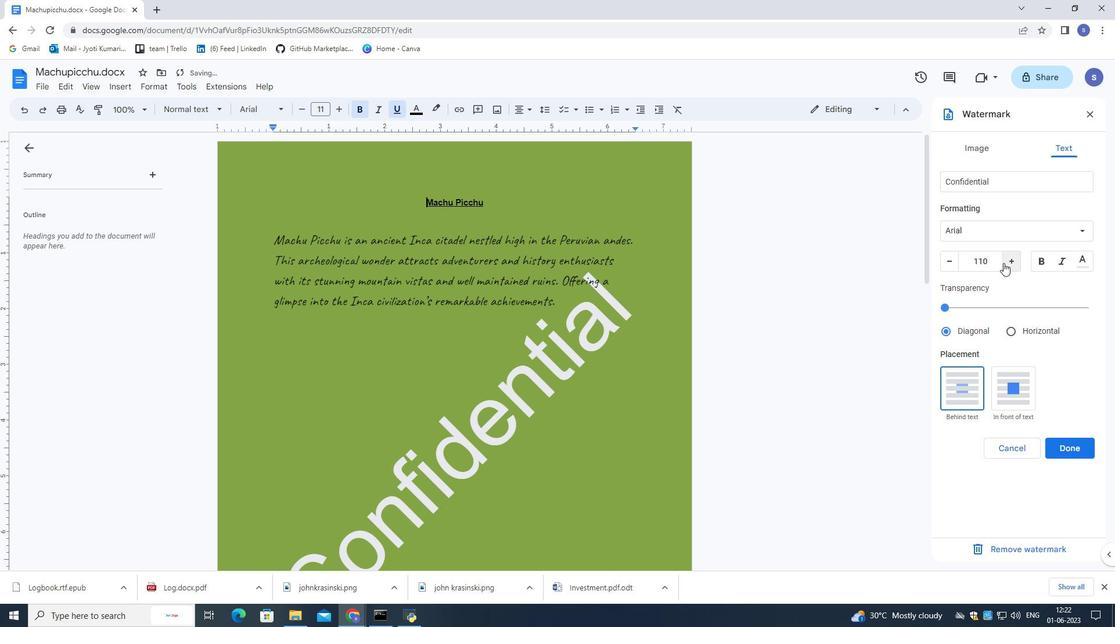 
Action: Mouse moved to (946, 331)
Screenshot: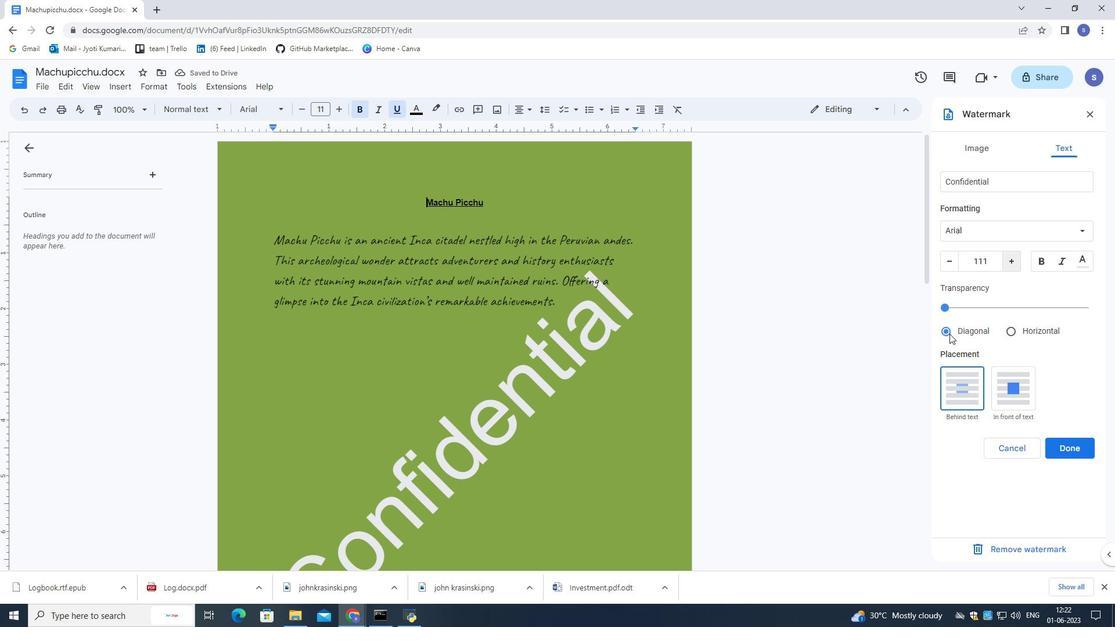 
Action: Mouse pressed left at (946, 331)
Screenshot: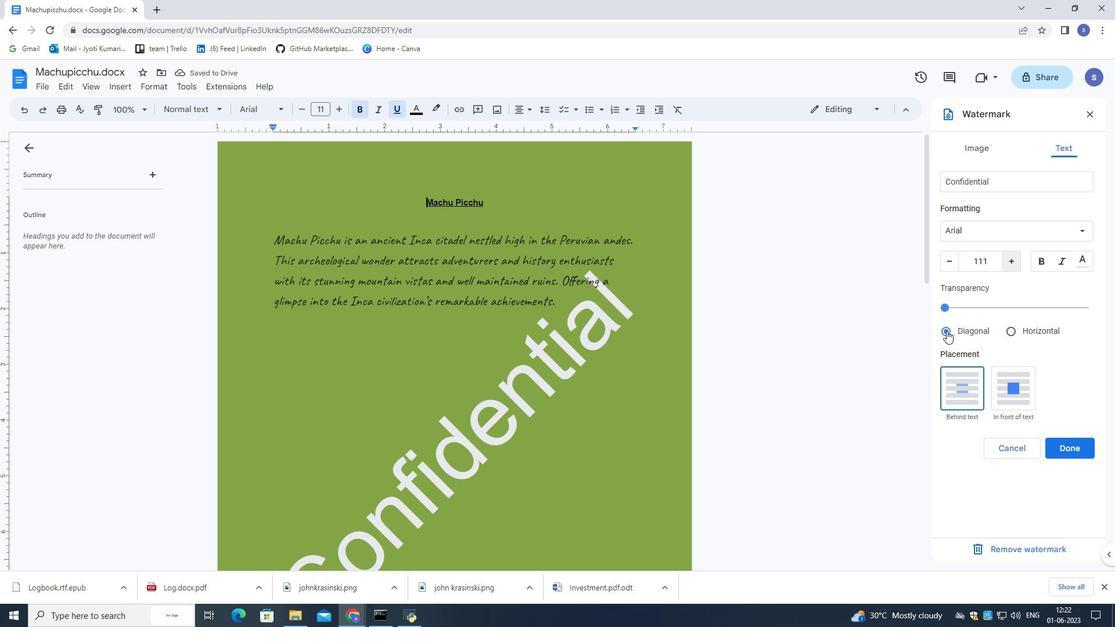 
Action: Mouse moved to (1073, 443)
Screenshot: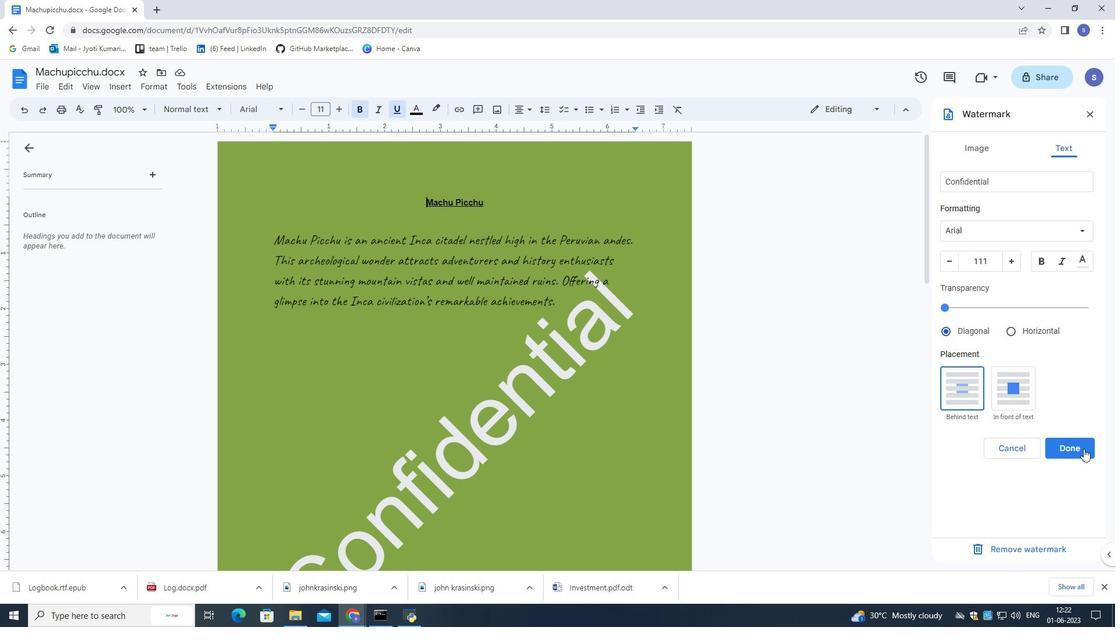 
Action: Mouse pressed left at (1073, 443)
Screenshot: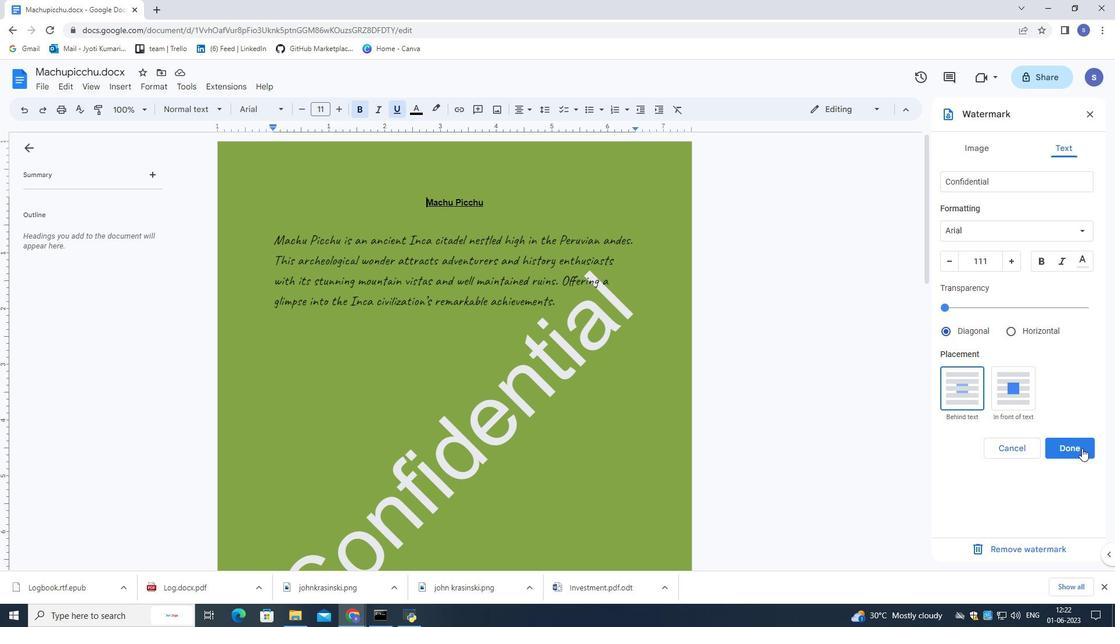 
Action: Mouse moved to (680, 387)
Screenshot: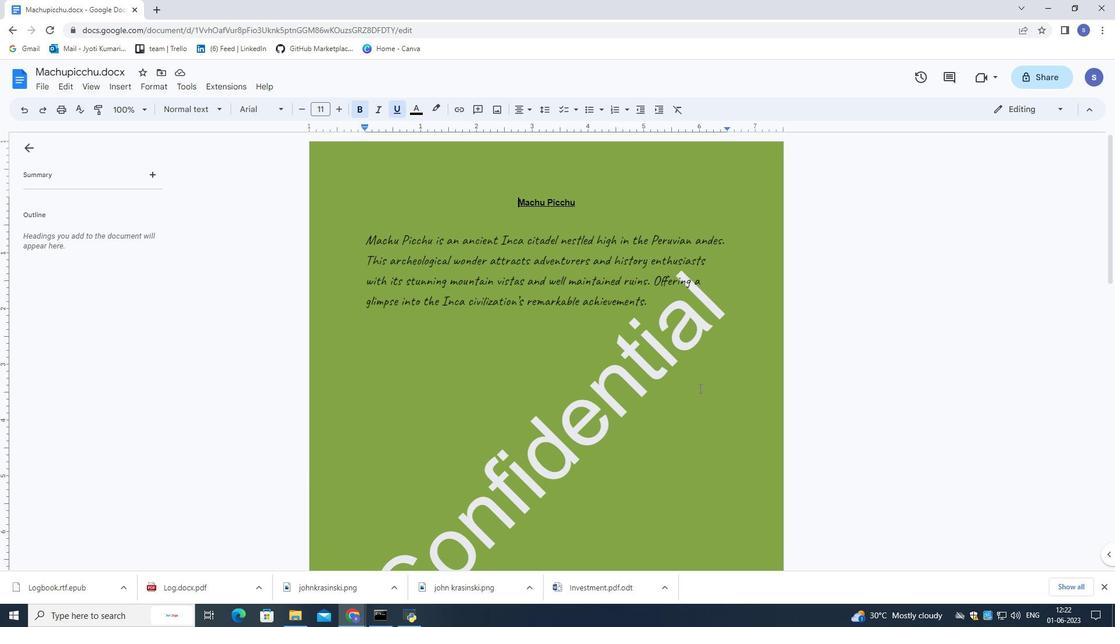 
Action: Mouse scrolled (680, 387) with delta (0, 0)
Screenshot: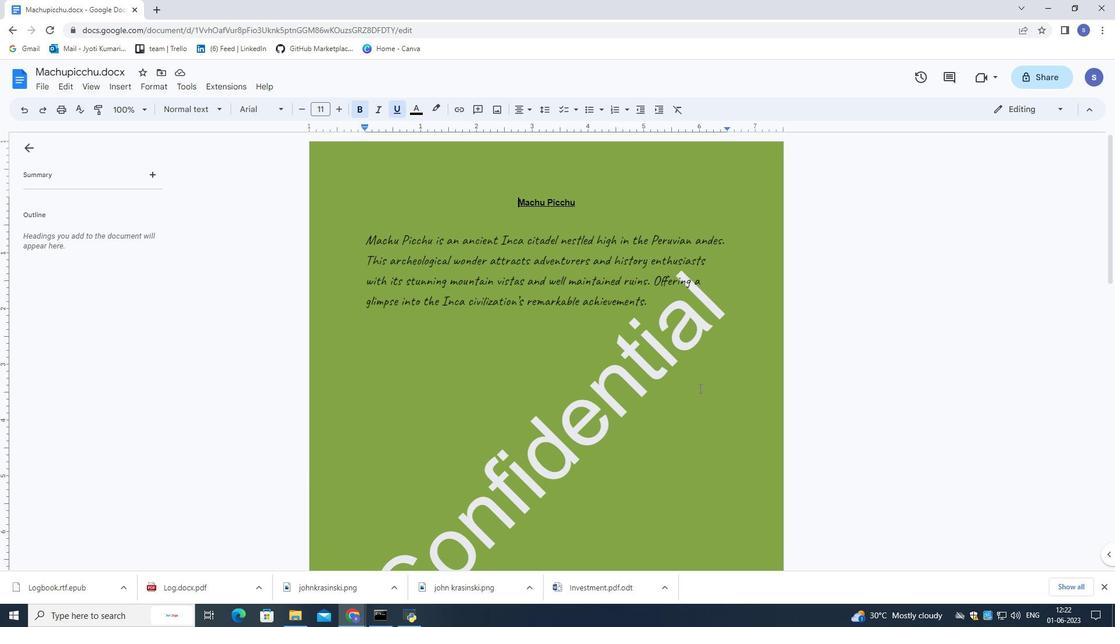 
Action: Mouse scrolled (680, 387) with delta (0, 0)
Screenshot: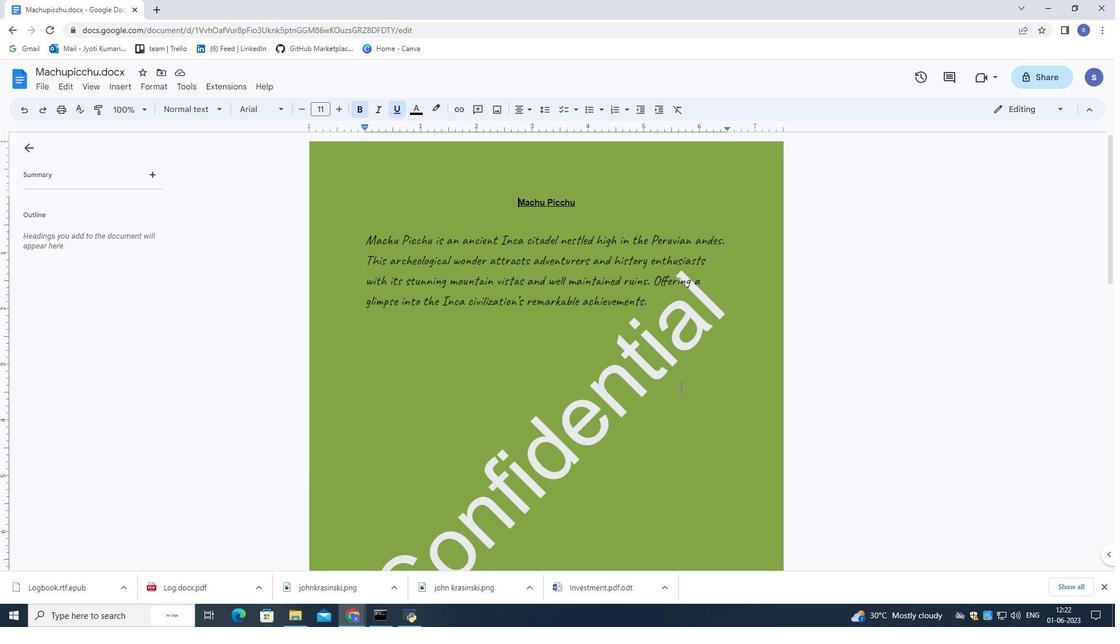 
Action: Mouse scrolled (680, 387) with delta (0, 0)
Screenshot: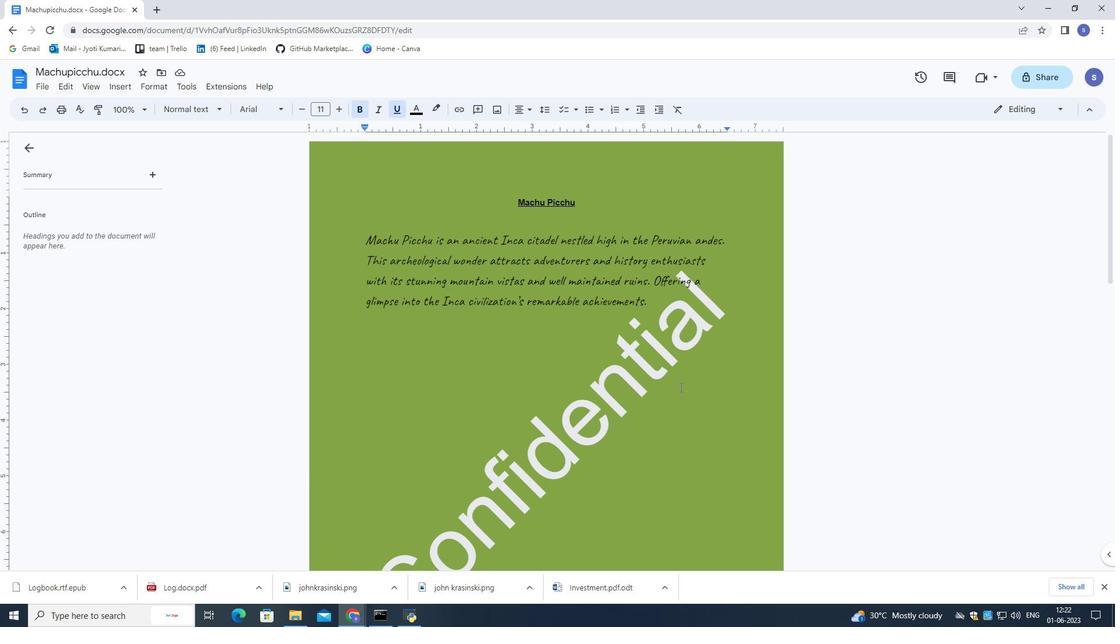 
Action: Mouse scrolled (680, 387) with delta (0, 0)
Screenshot: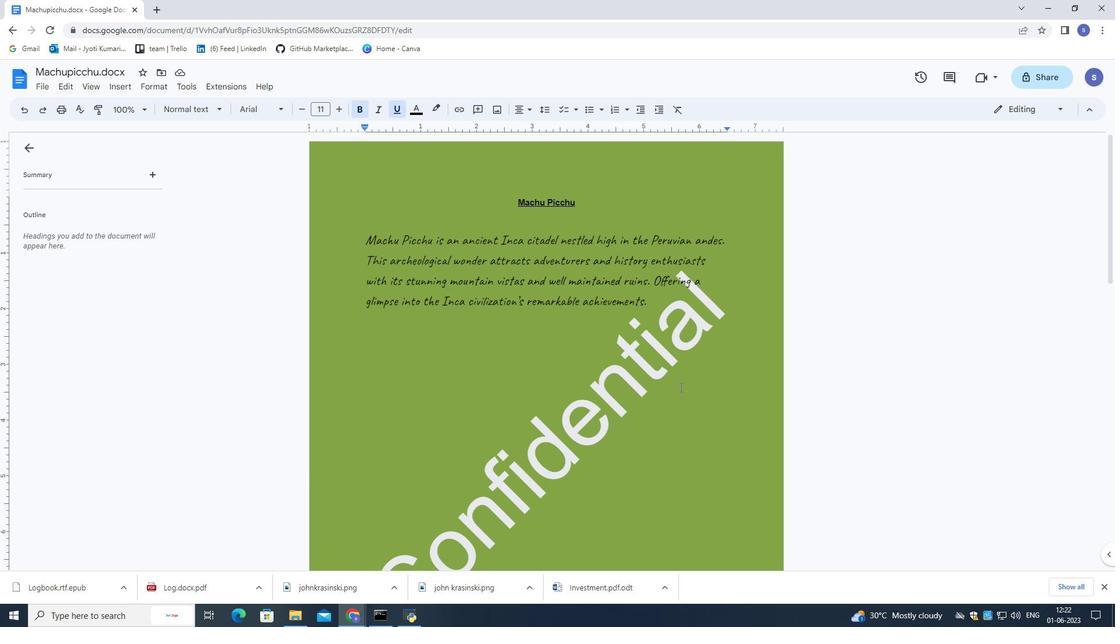 
Action: Mouse moved to (685, 393)
Screenshot: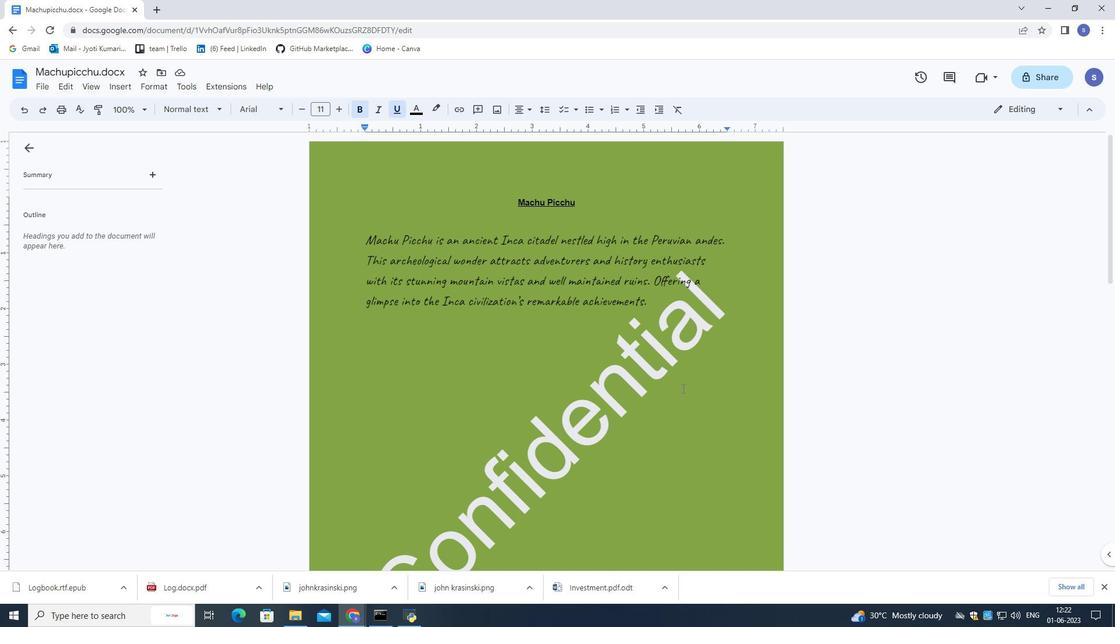 
Action: Mouse scrolled (685, 393) with delta (0, 0)
Screenshot: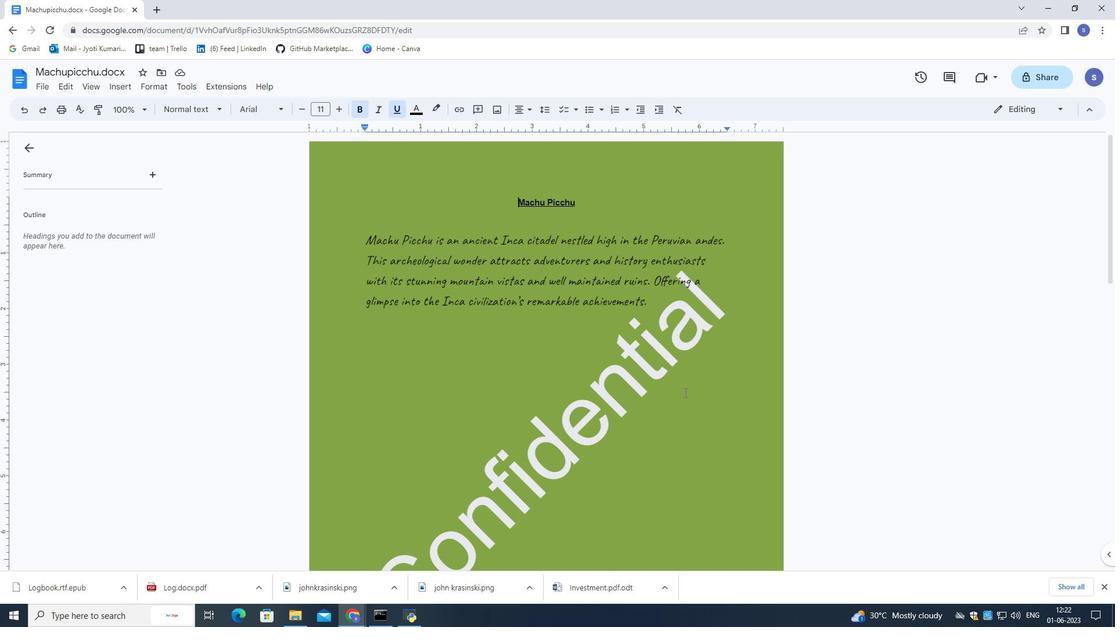 
Action: Mouse moved to (685, 395)
Screenshot: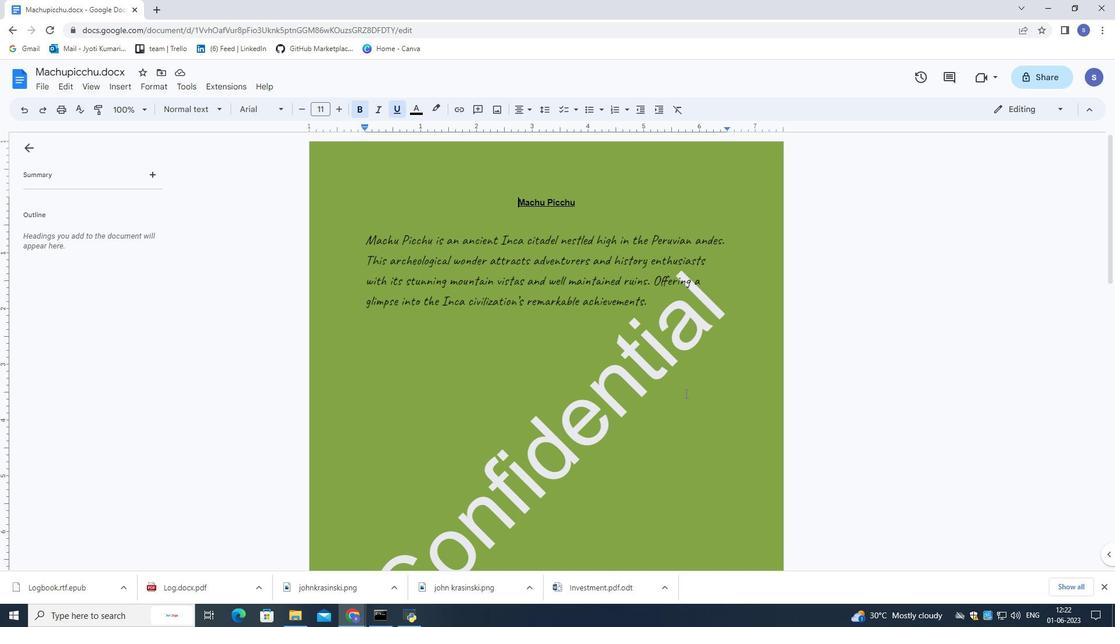 
Action: Mouse scrolled (685, 394) with delta (0, 0)
Screenshot: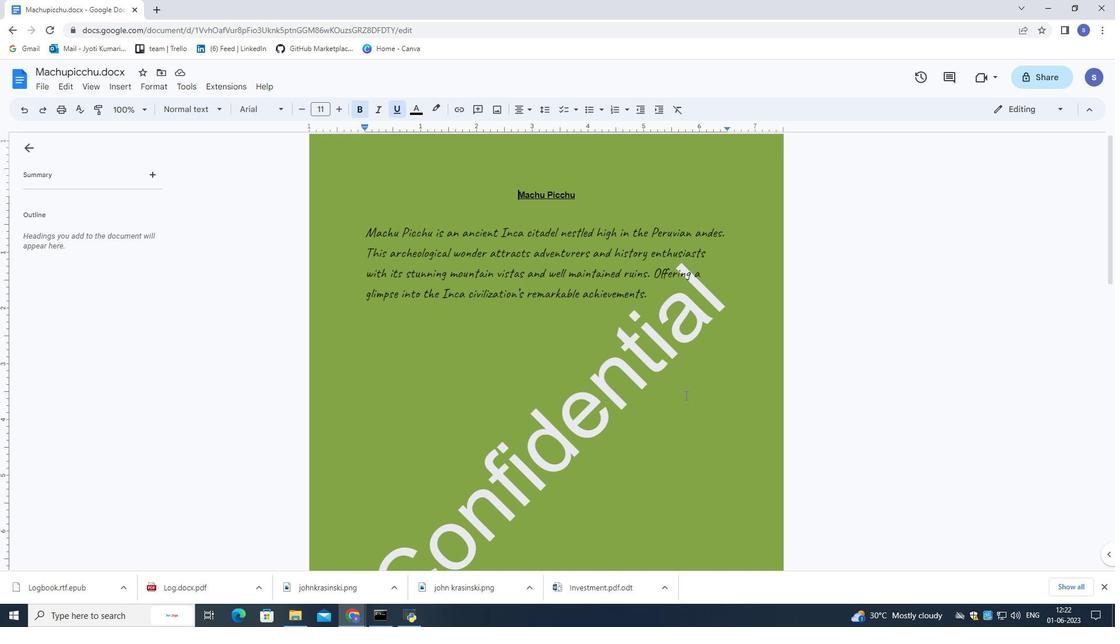 
Action: Mouse moved to (685, 396)
Screenshot: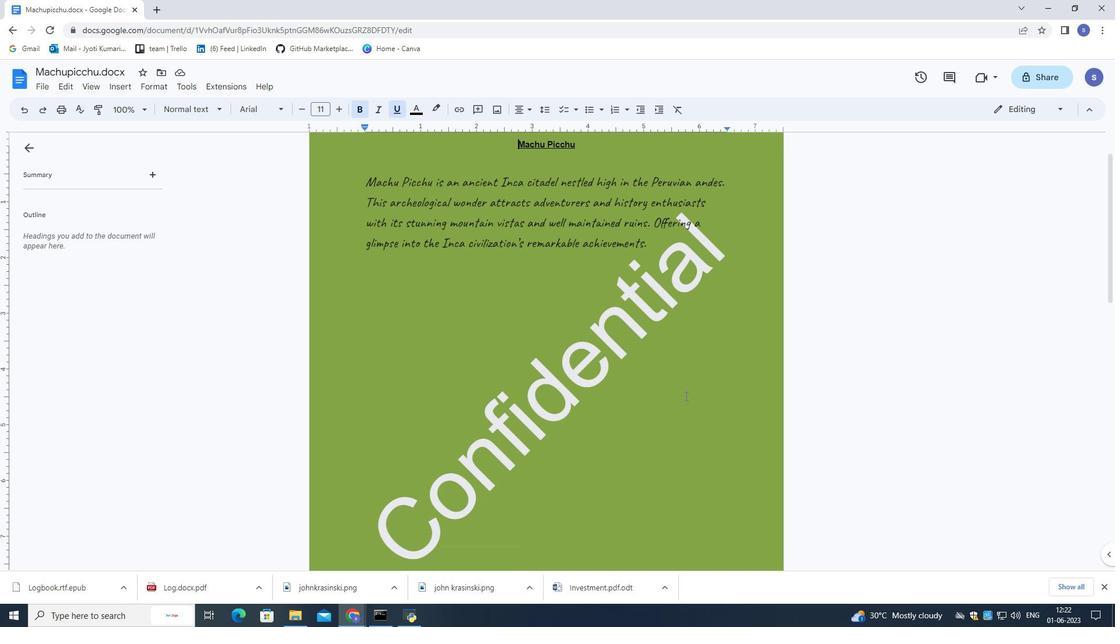 
Action: Mouse scrolled (685, 396) with delta (0, 0)
Screenshot: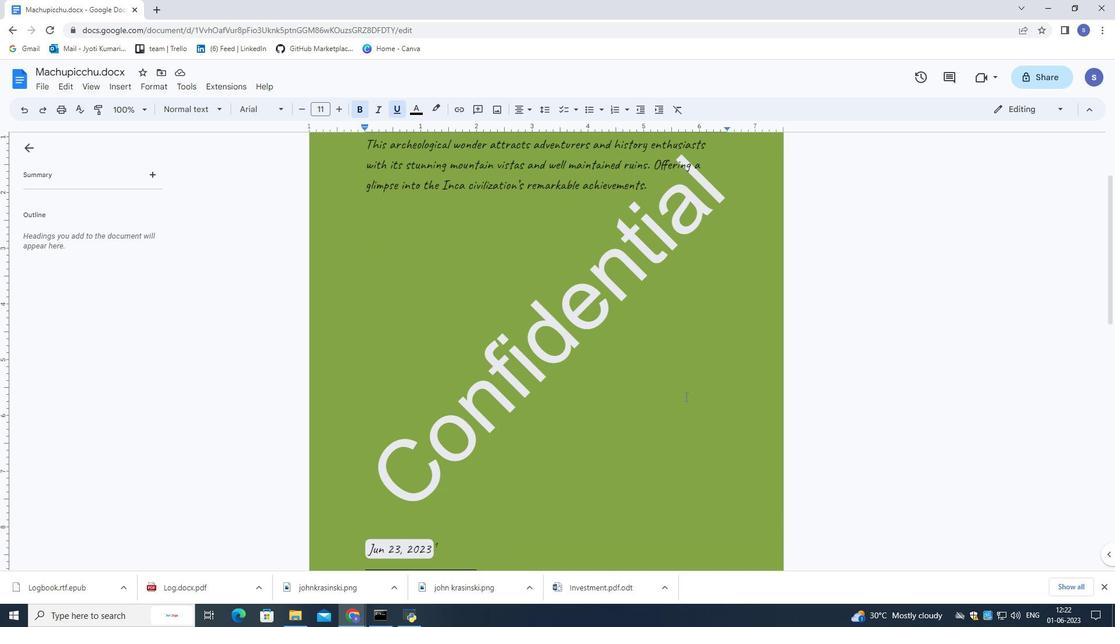 
Action: Mouse scrolled (685, 396) with delta (0, 0)
Screenshot: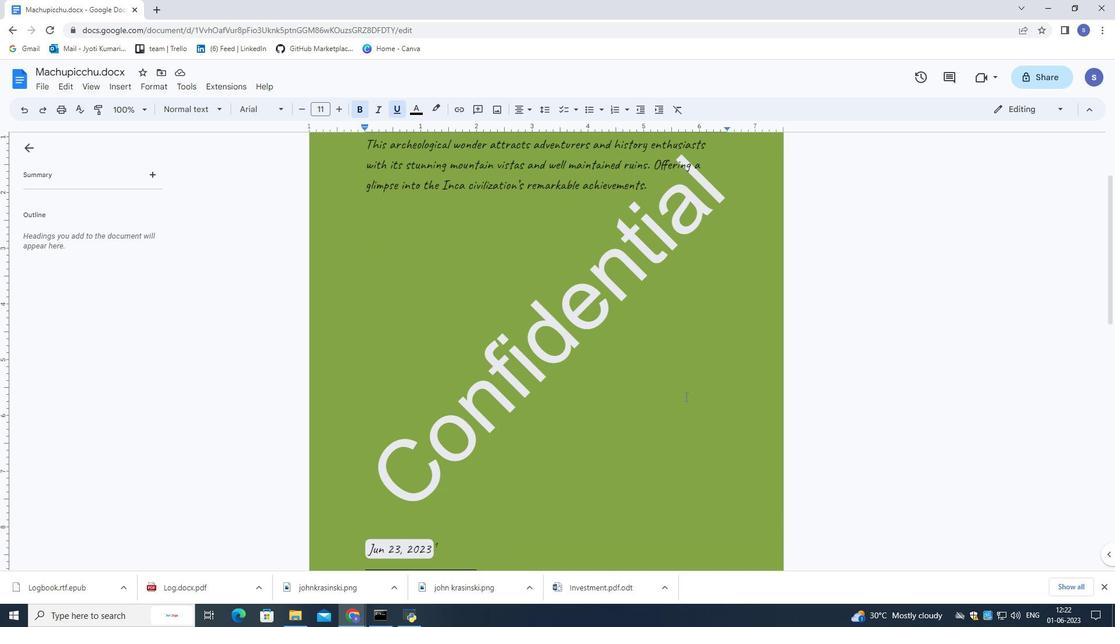 
Action: Mouse scrolled (685, 396) with delta (0, 0)
Screenshot: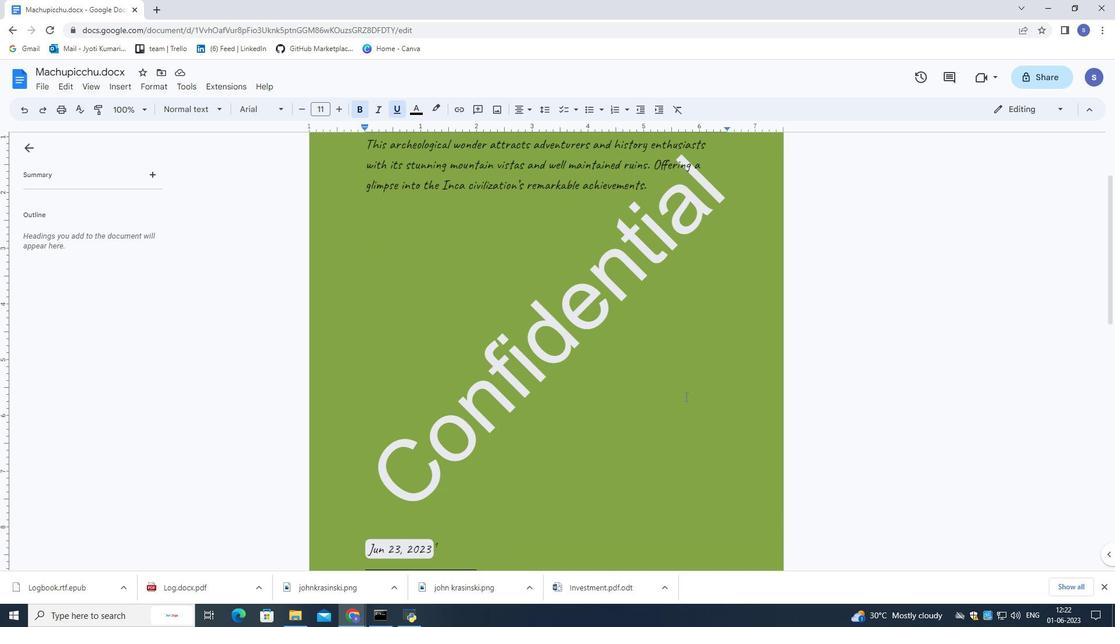 
Action: Mouse scrolled (685, 397) with delta (0, 0)
Screenshot: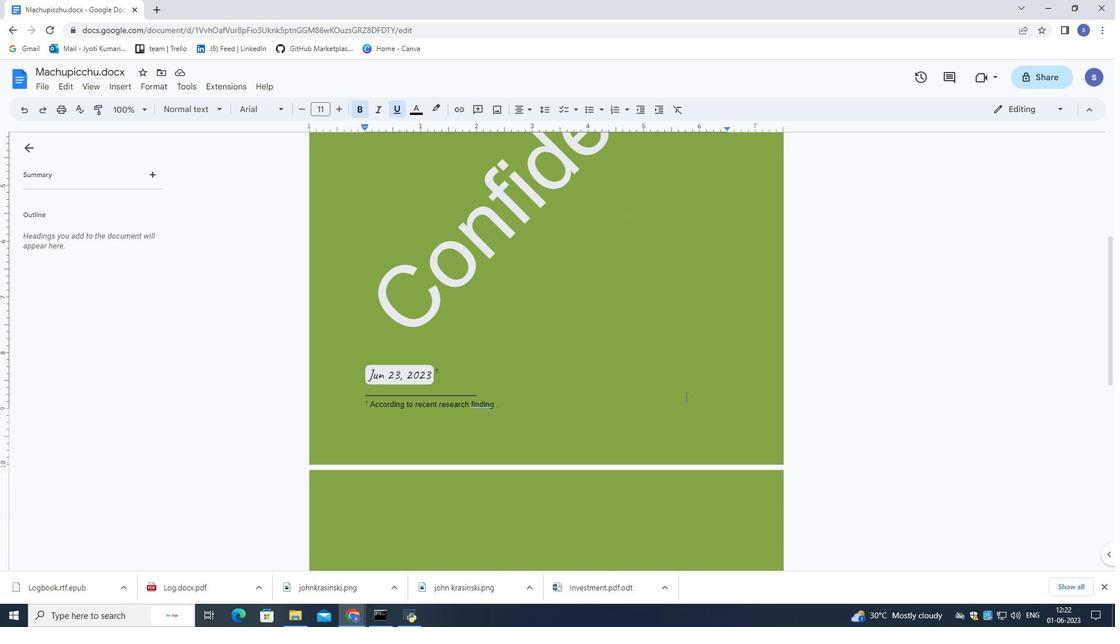 
Action: Mouse scrolled (685, 397) with delta (0, 0)
Screenshot: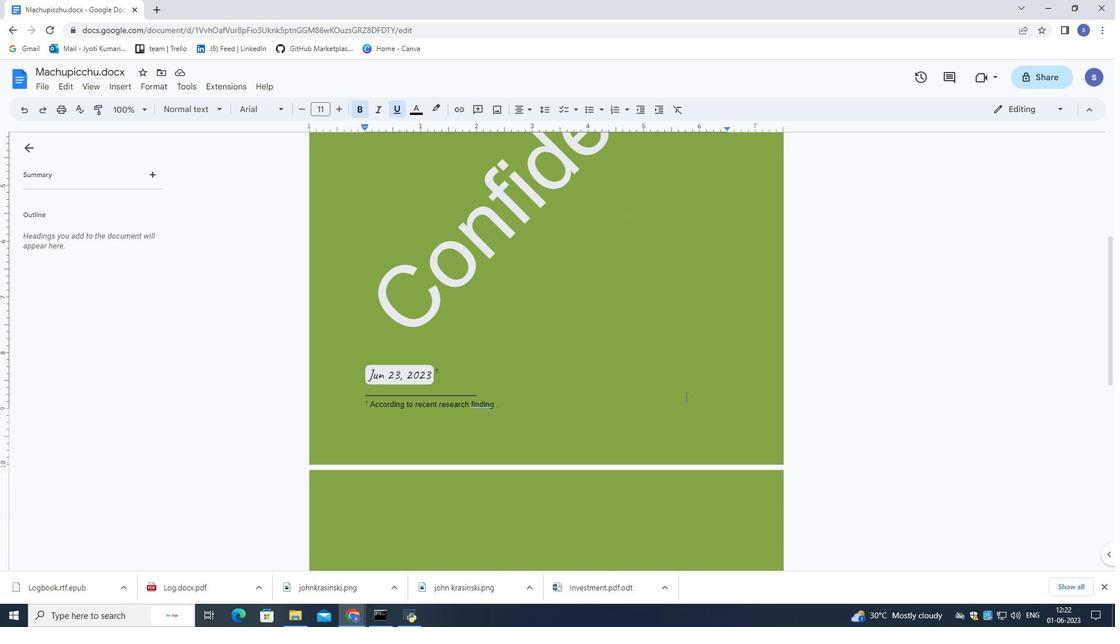 
Action: Mouse scrolled (685, 397) with delta (0, 0)
Screenshot: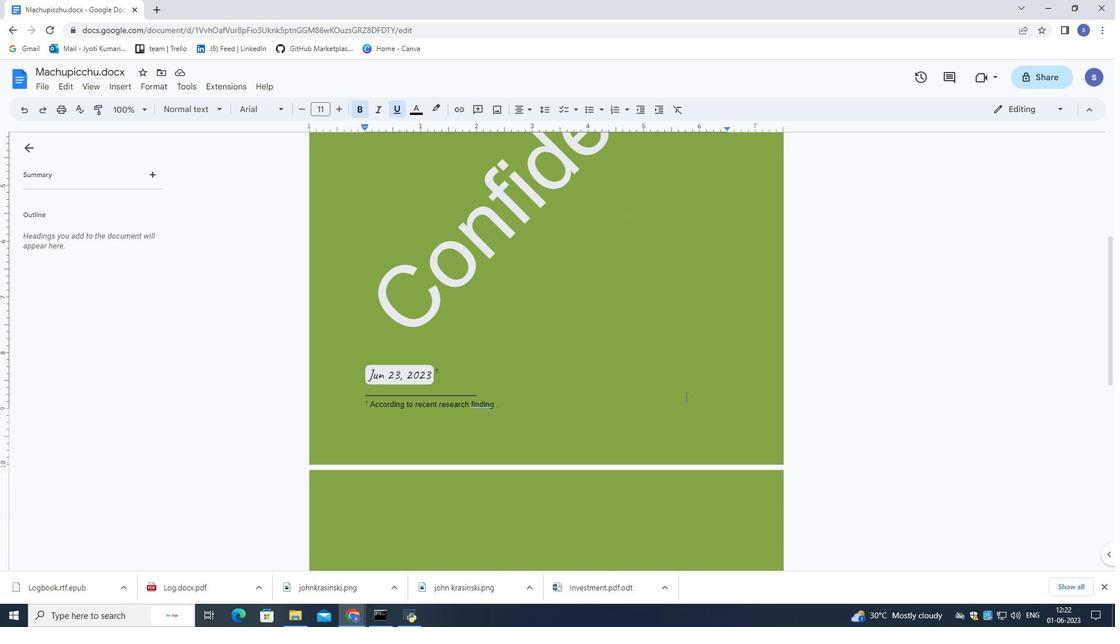 
Action: Mouse scrolled (685, 397) with delta (0, 0)
Screenshot: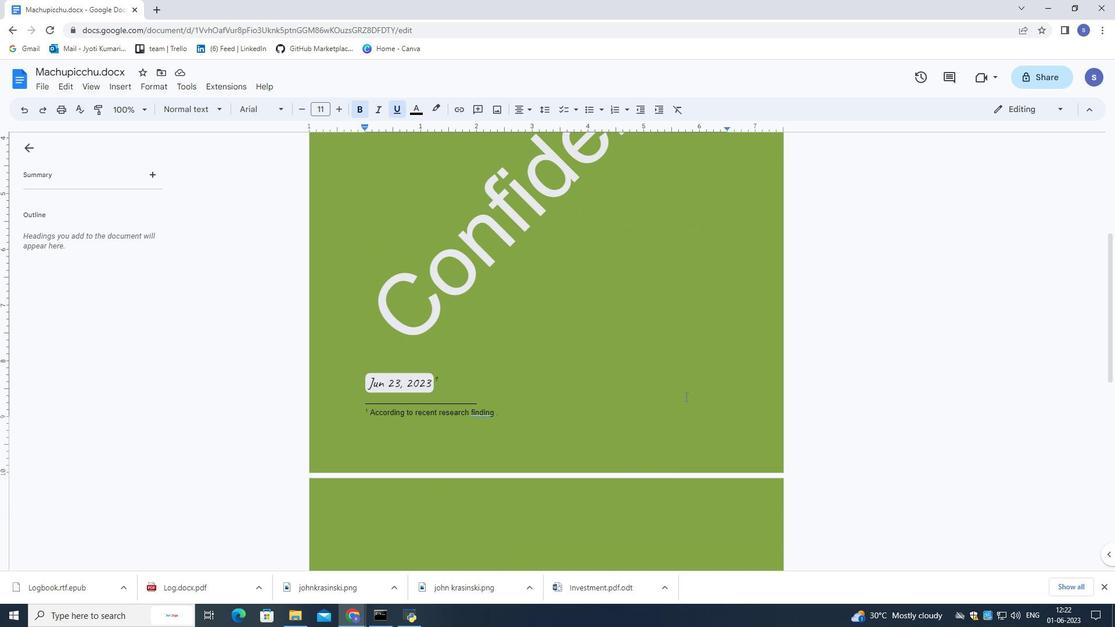 
Action: Mouse scrolled (685, 397) with delta (0, 0)
Screenshot: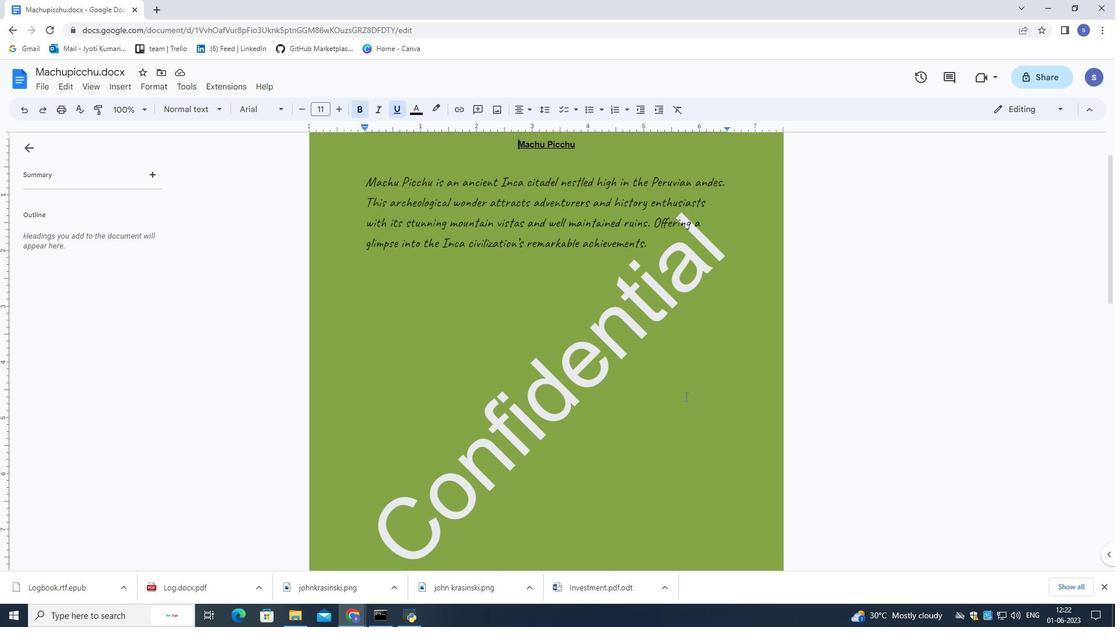 
Action: Mouse scrolled (685, 397) with delta (0, 0)
Screenshot: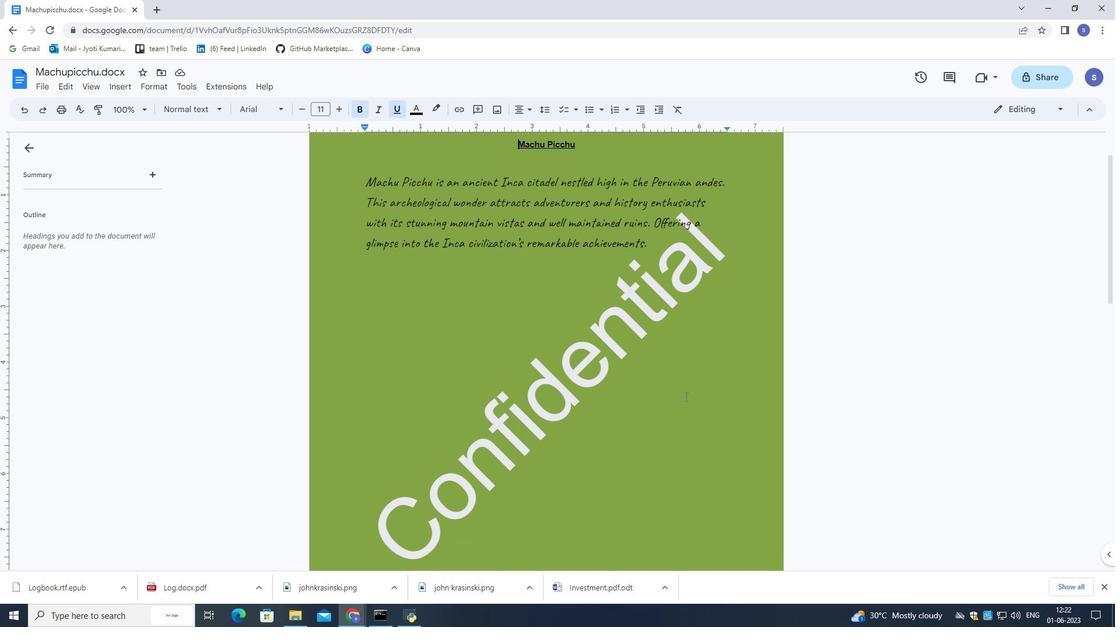 
Action: Mouse scrolled (685, 397) with delta (0, 0)
Screenshot: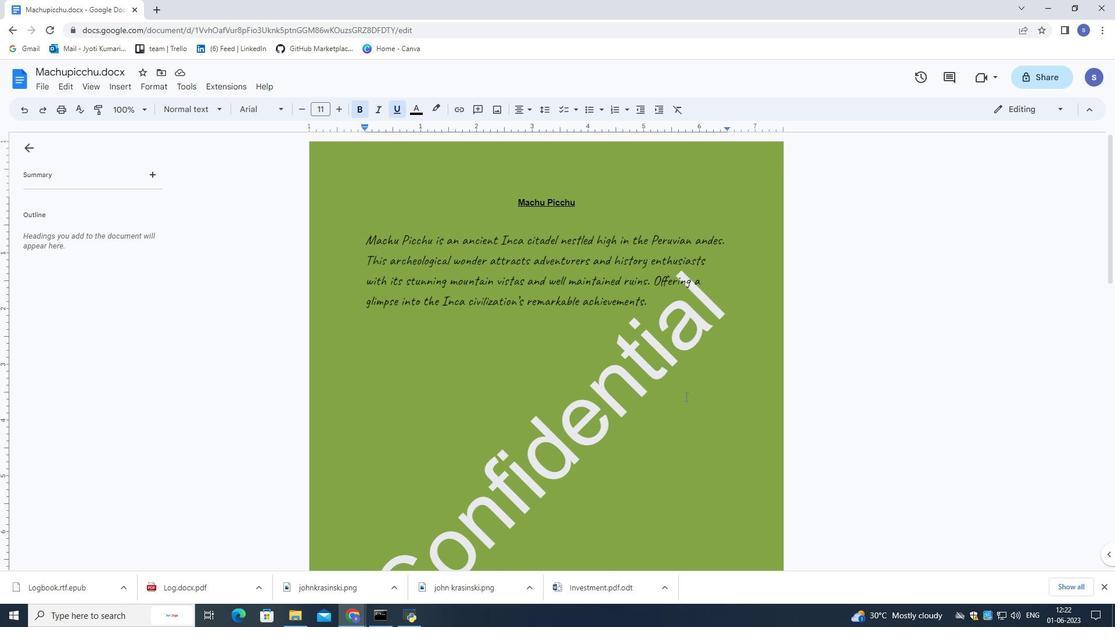 
Action: Mouse scrolled (685, 397) with delta (0, 0)
Screenshot: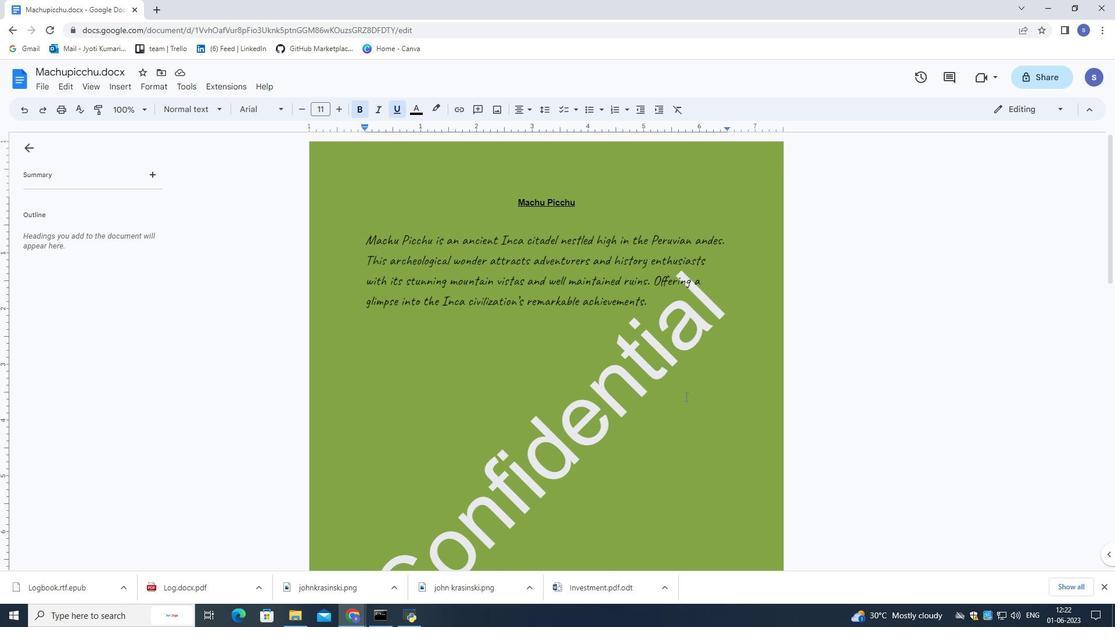 
Action: Mouse scrolled (685, 397) with delta (0, 0)
Screenshot: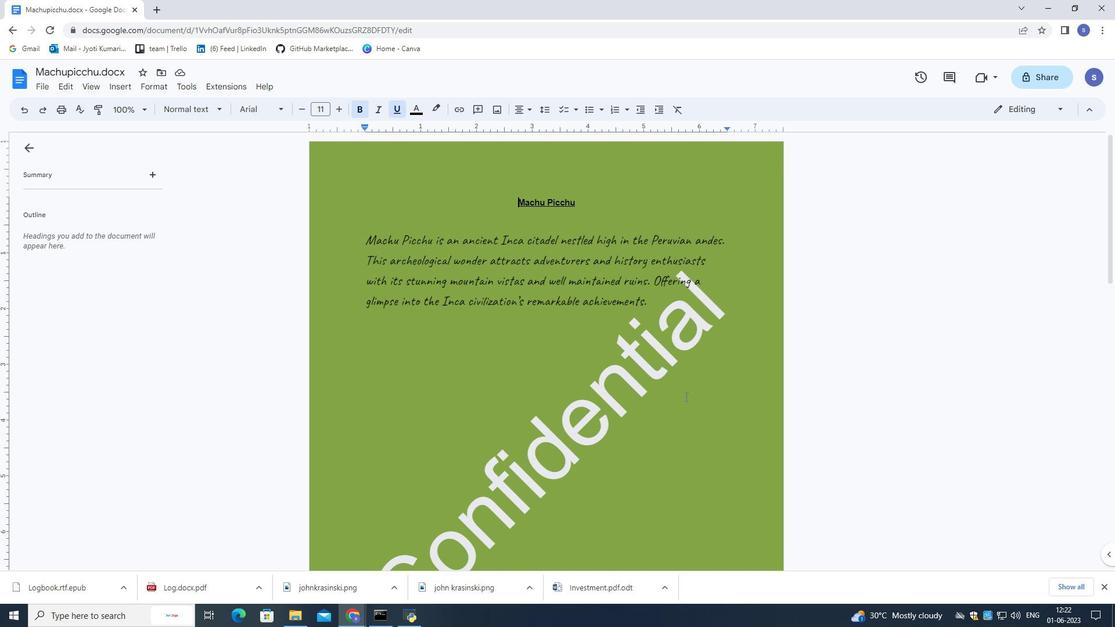 
Action: Mouse scrolled (685, 397) with delta (0, 0)
Screenshot: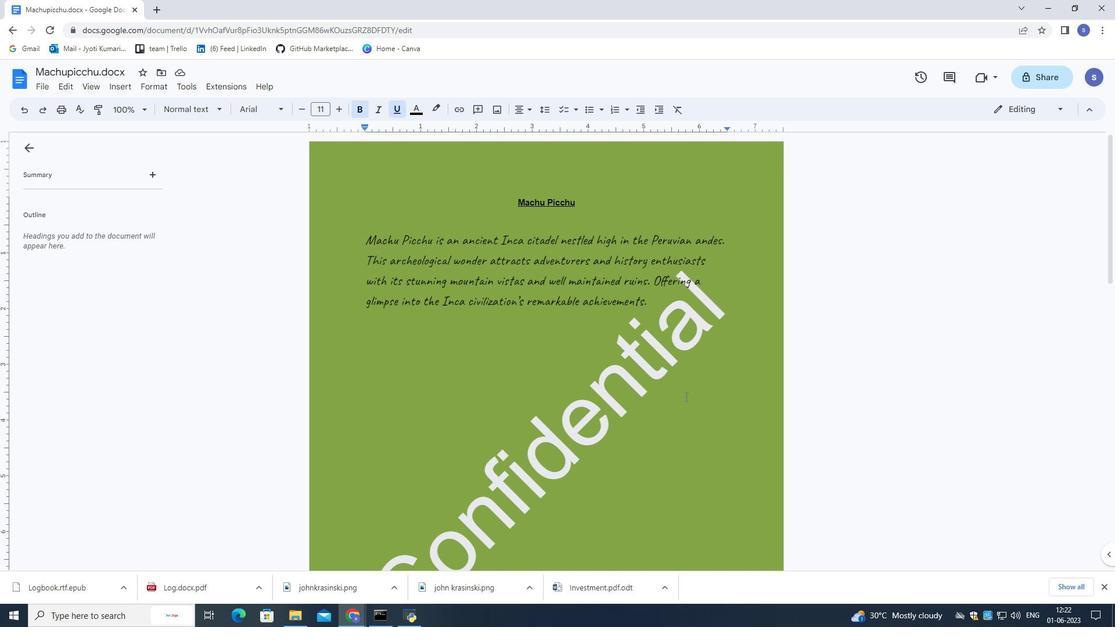 
